 Task: Log work in the project AgileHeart for the issue 'Develop a new tool for automated testing of web application security vulnerabilities and penetration testing' spent time as '6w 5d 5h 51m' and remaining time as '2w 5d 7h 23m' and move to top of backlog. Now add the issue to the epic 'IT Access Management'. Log work in the project AgileHeart for the issue 'Upgrade the server infrastructure of a web application to improve performance and reliability' spent time as '3w 2d 19h 5m' and remaining time as '6w 5d 15h 57m' and move to bottom of backlog. Now add the issue to the epic 'IT Financial Management Process Improvement'
Action: Mouse moved to (190, 53)
Screenshot: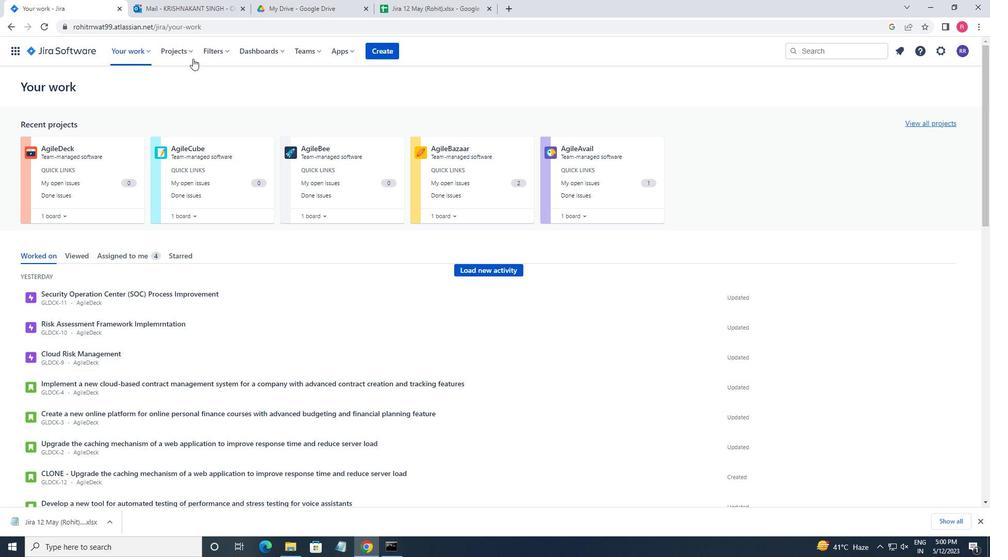 
Action: Mouse pressed left at (190, 53)
Screenshot: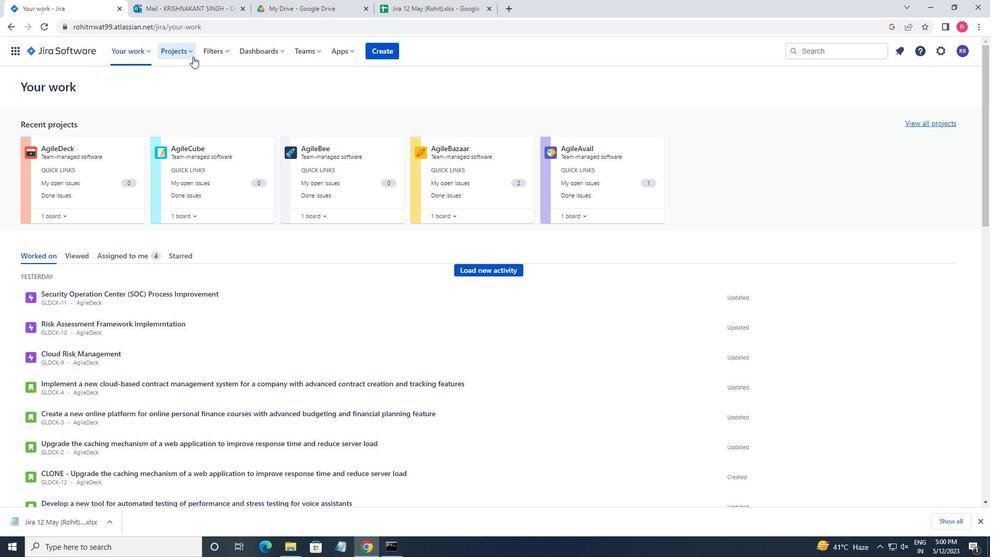 
Action: Mouse moved to (198, 105)
Screenshot: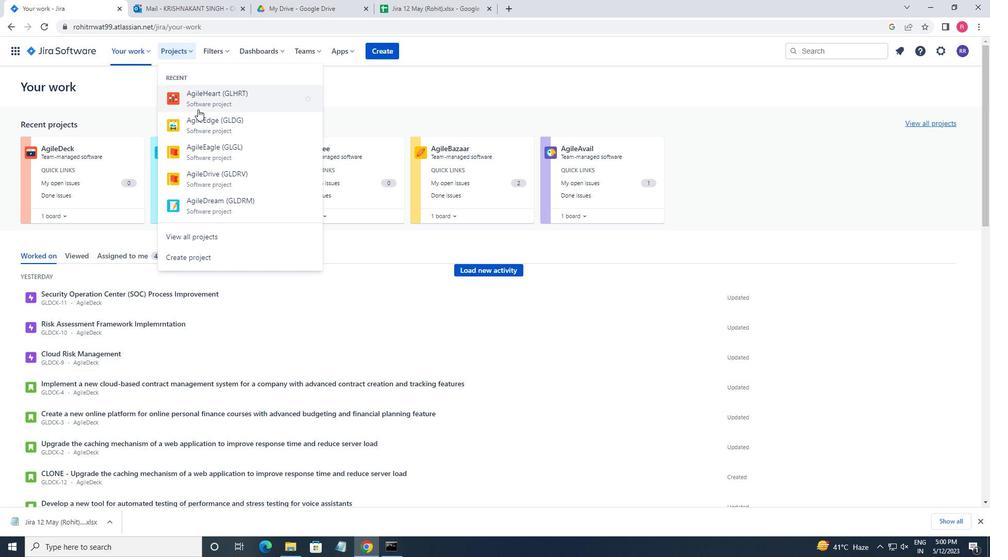 
Action: Mouse pressed left at (198, 105)
Screenshot: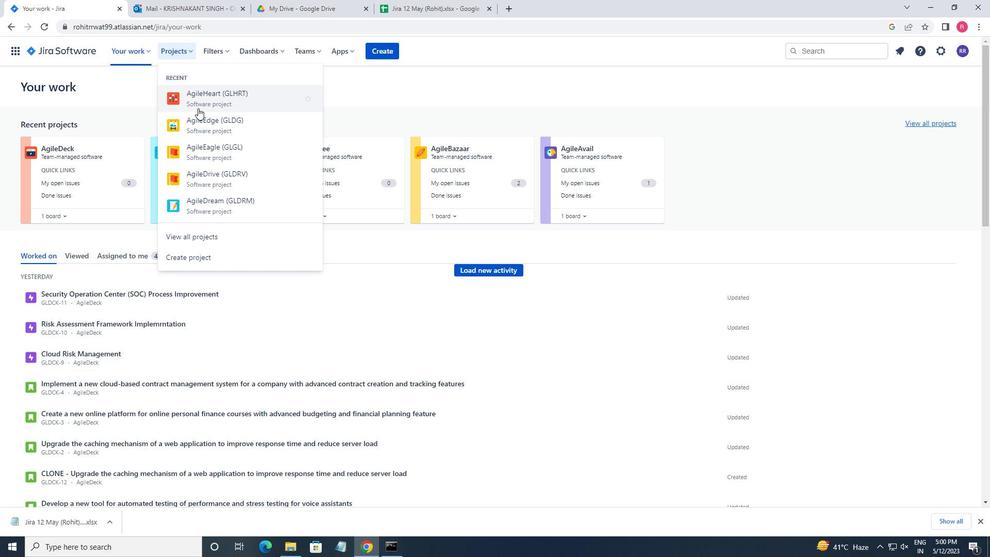 
Action: Mouse moved to (43, 156)
Screenshot: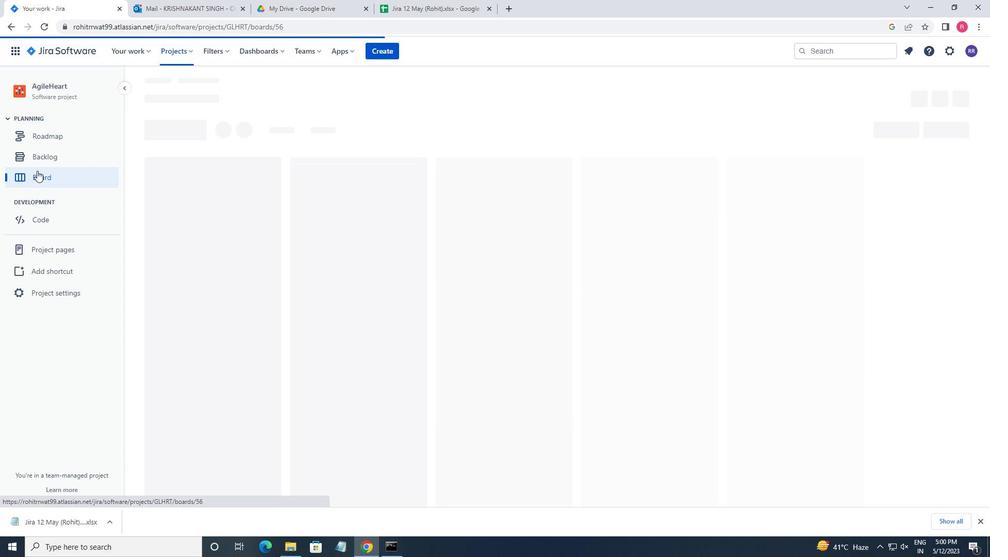 
Action: Mouse pressed left at (43, 156)
Screenshot: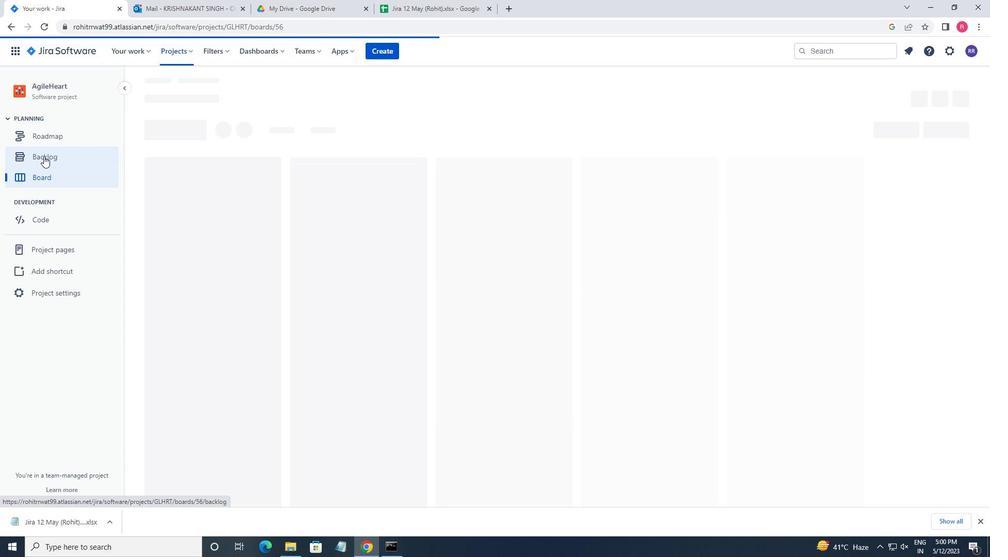 
Action: Mouse moved to (804, 366)
Screenshot: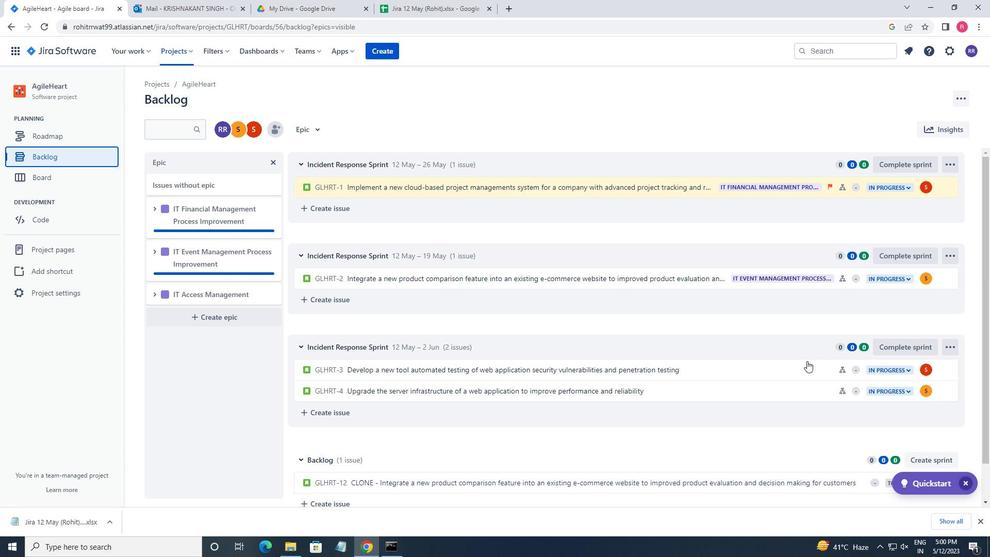 
Action: Mouse pressed left at (804, 366)
Screenshot: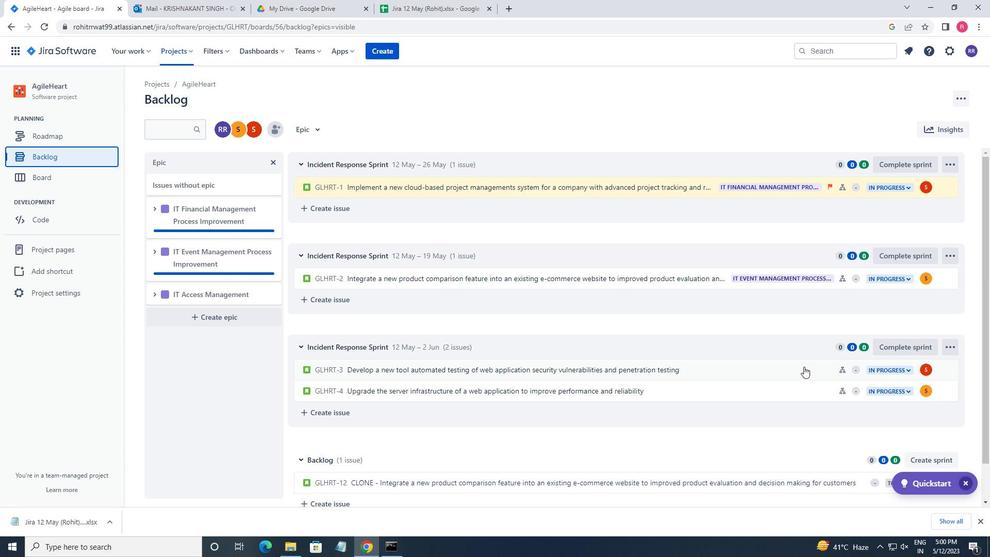 
Action: Mouse moved to (946, 157)
Screenshot: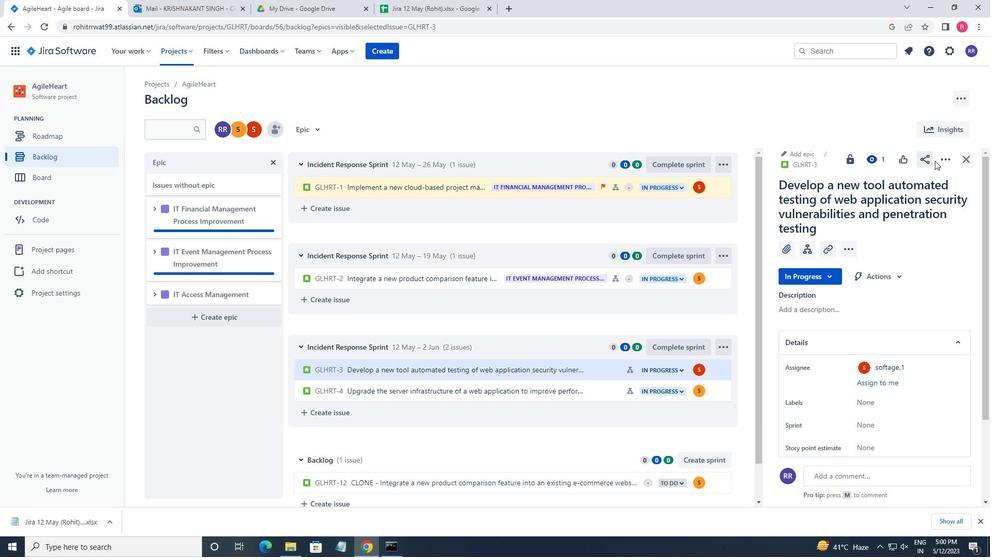 
Action: Mouse pressed left at (946, 157)
Screenshot: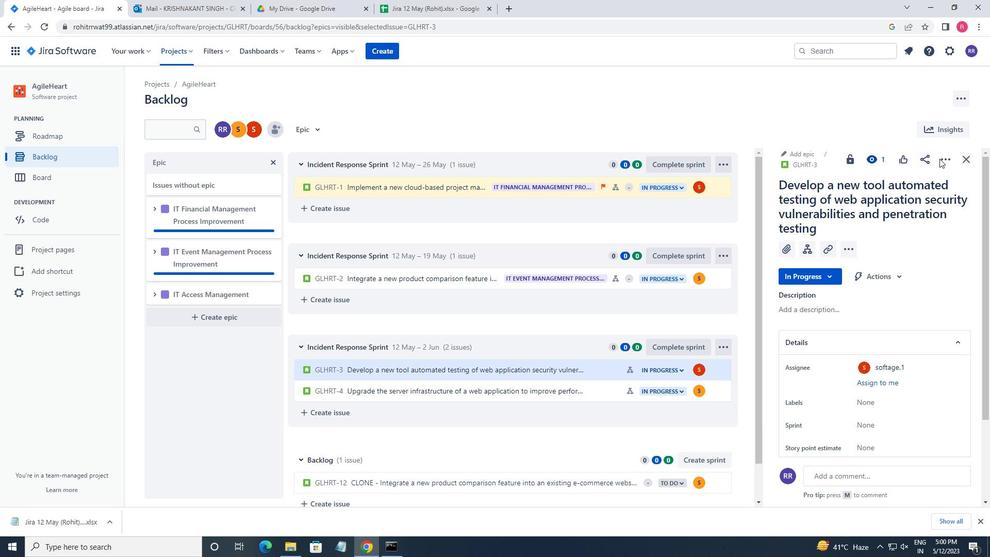 
Action: Mouse moved to (876, 191)
Screenshot: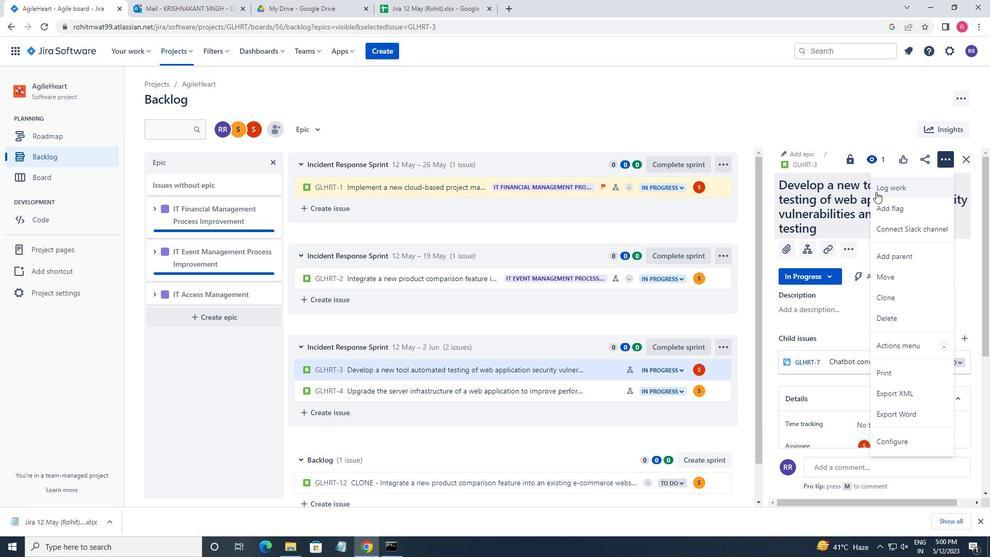 
Action: Mouse pressed left at (876, 191)
Screenshot: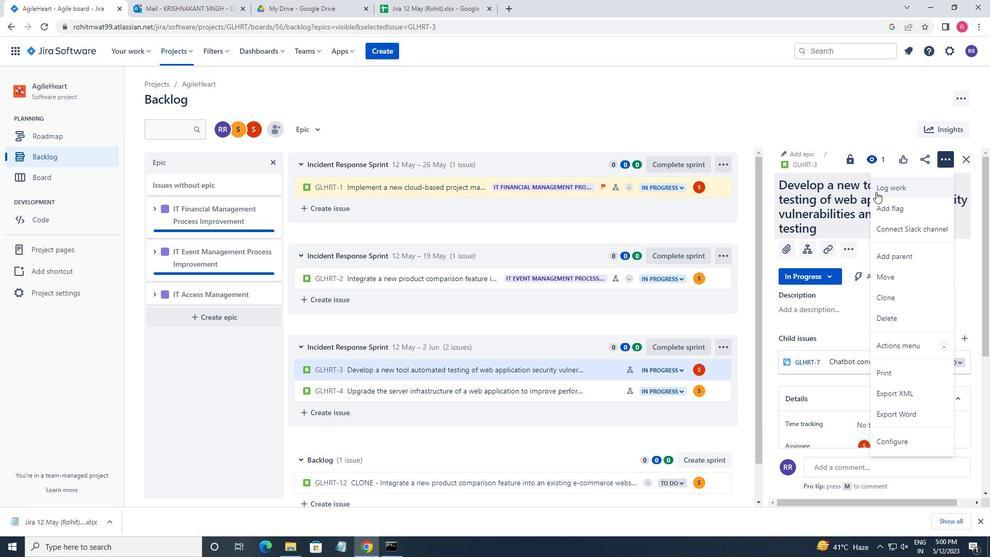 
Action: Key pressed 6w<Key.space>5d<Key.space>5h<Key.space>51m<Key.tab>2w<Key.space>5d<Key.space>7h<Key.space>23m
Screenshot: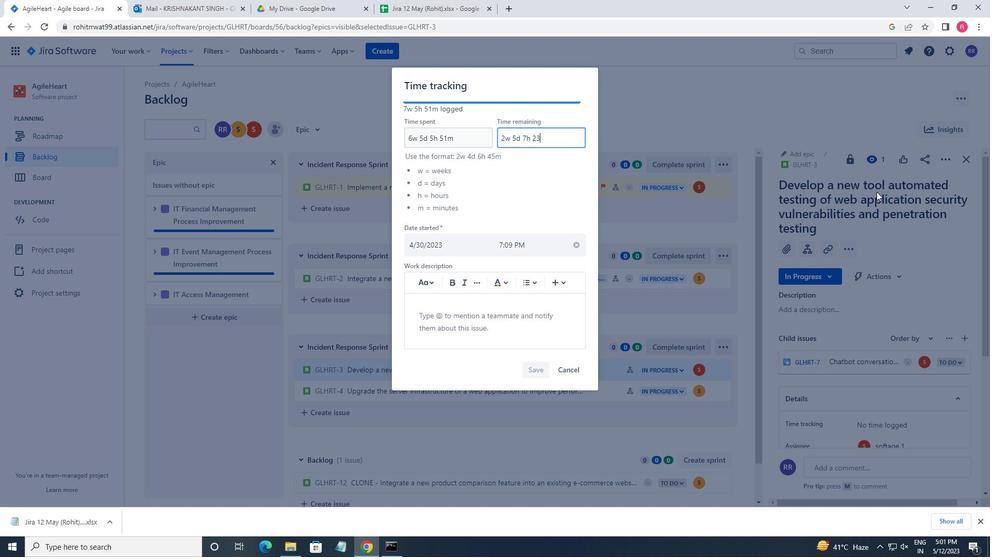 
Action: Mouse moved to (535, 367)
Screenshot: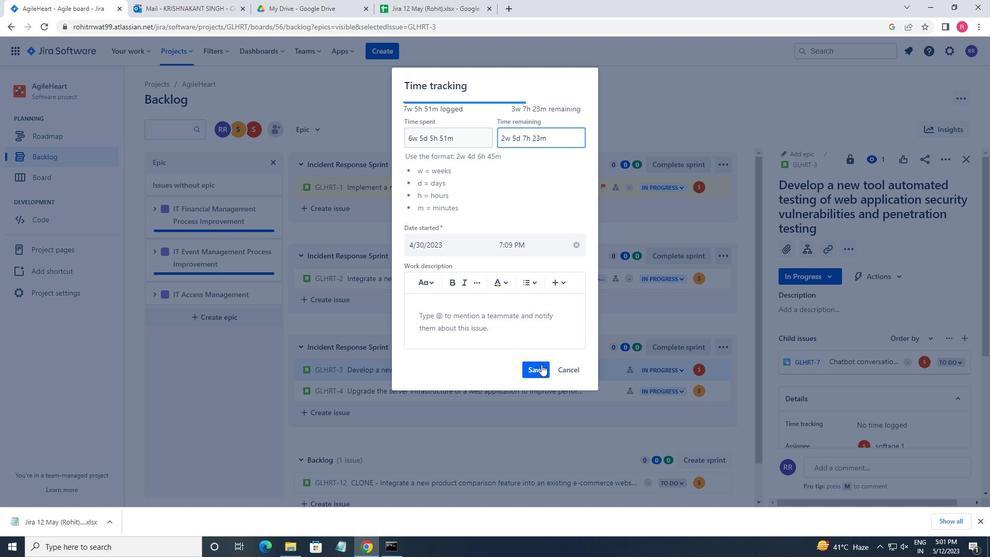 
Action: Mouse pressed left at (535, 367)
Screenshot: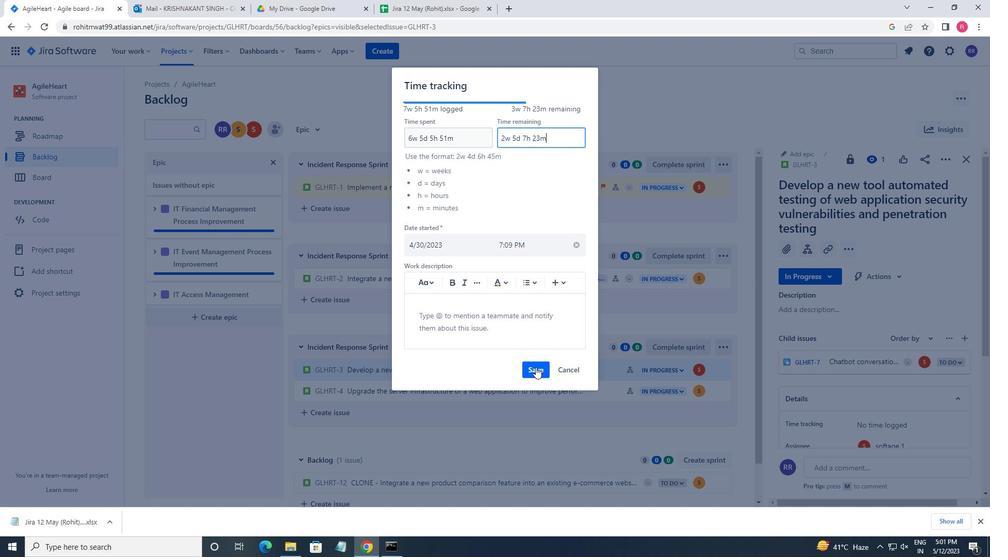 
Action: Mouse moved to (714, 368)
Screenshot: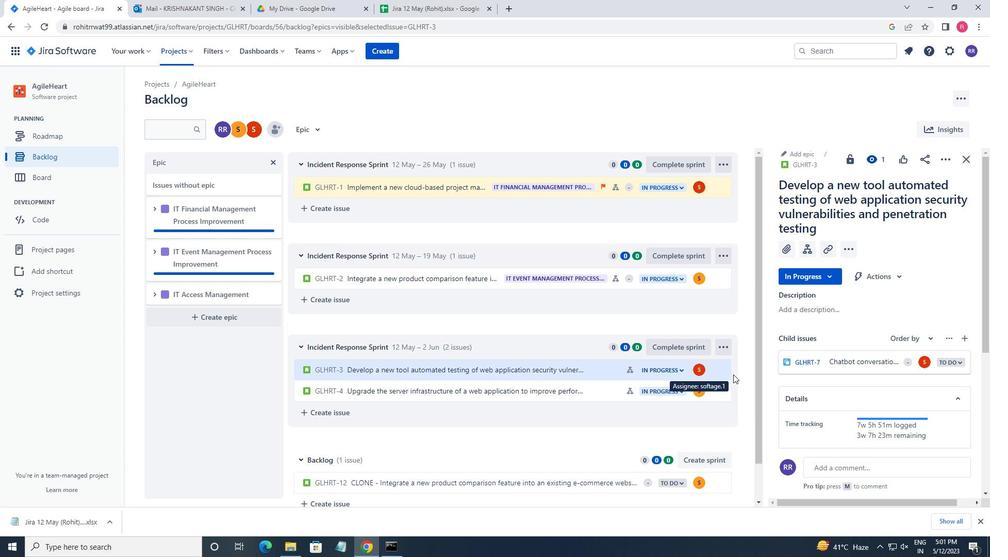 
Action: Mouse pressed left at (714, 368)
Screenshot: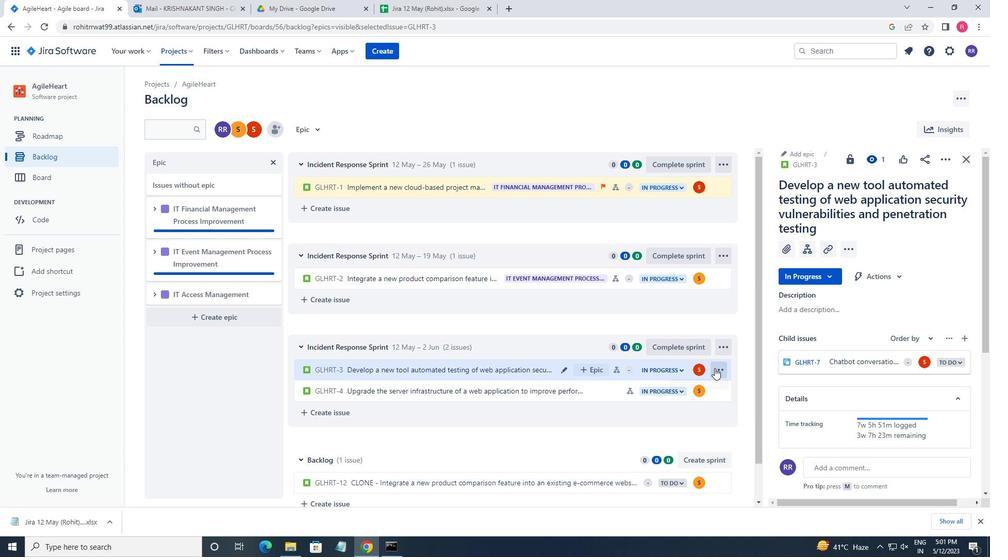 
Action: Mouse moved to (667, 332)
Screenshot: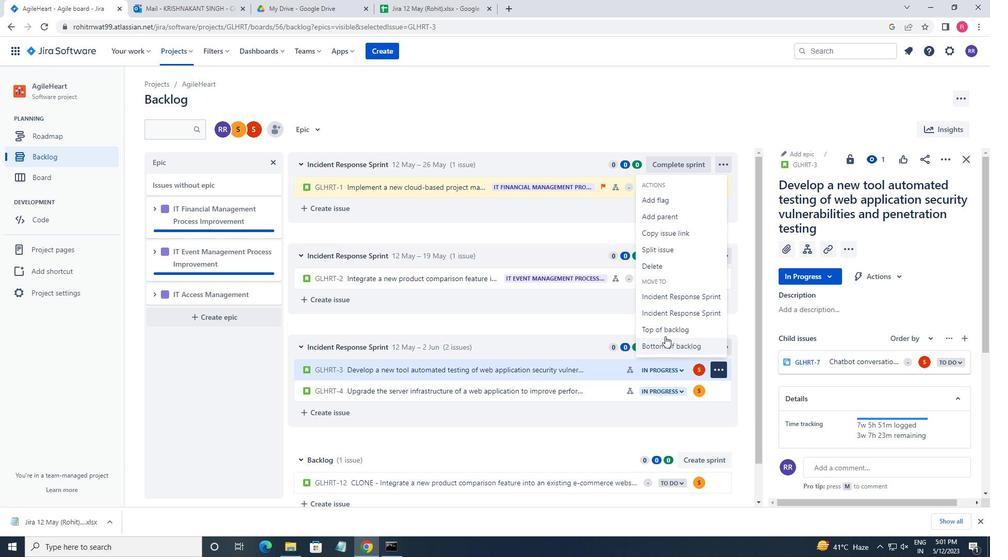 
Action: Mouse pressed left at (667, 332)
Screenshot: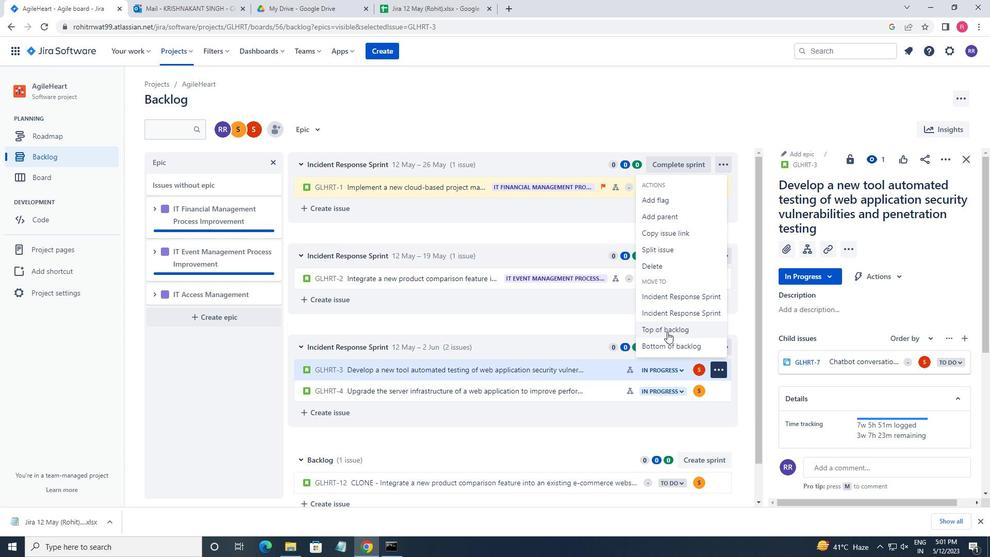 
Action: Mouse moved to (532, 163)
Screenshot: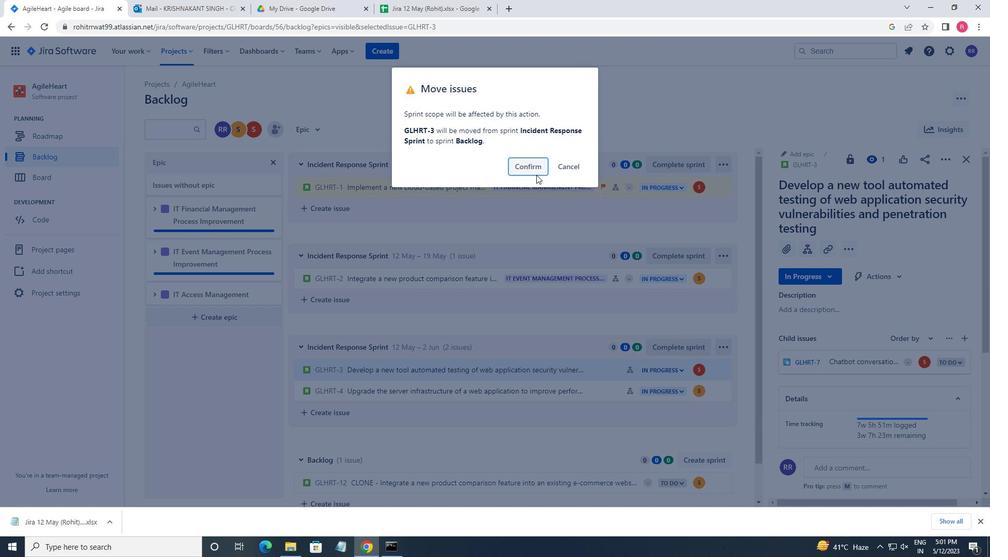 
Action: Mouse pressed left at (532, 163)
Screenshot: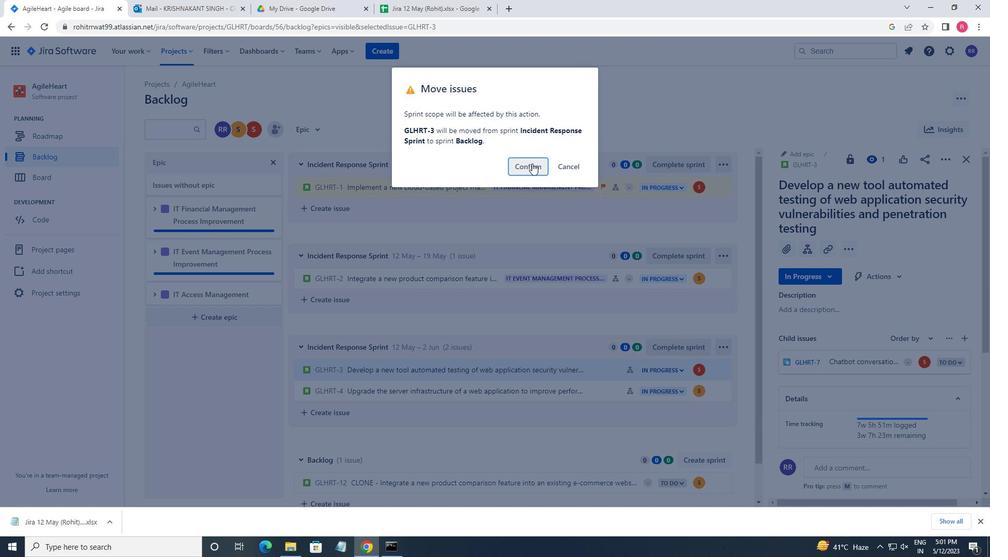 
Action: Mouse moved to (677, 348)
Screenshot: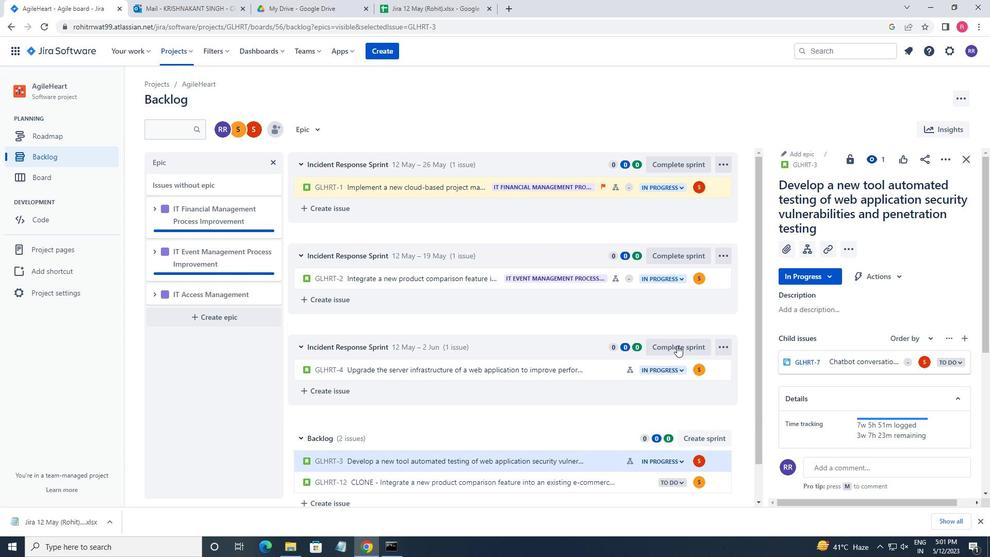 
Action: Mouse scrolled (677, 347) with delta (0, 0)
Screenshot: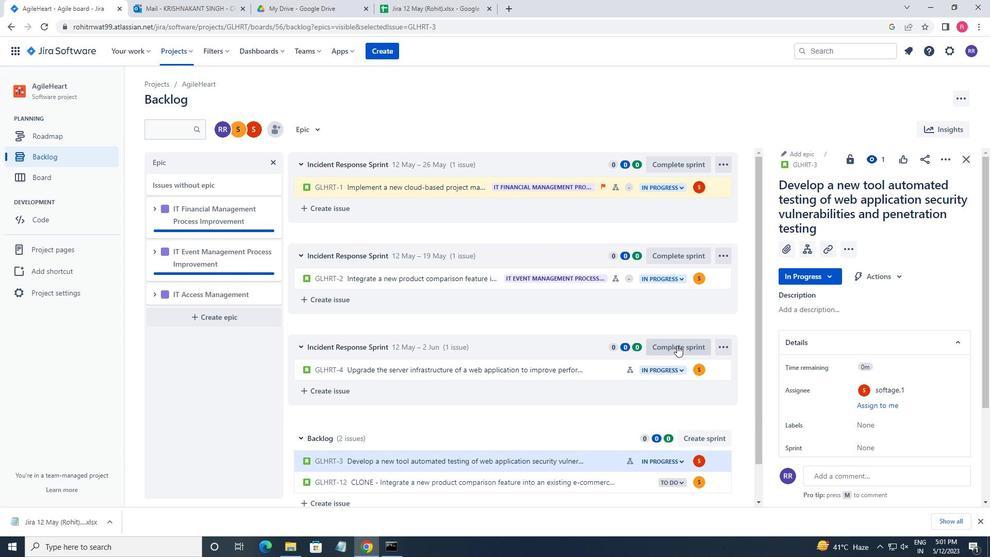 
Action: Mouse scrolled (677, 347) with delta (0, 0)
Screenshot: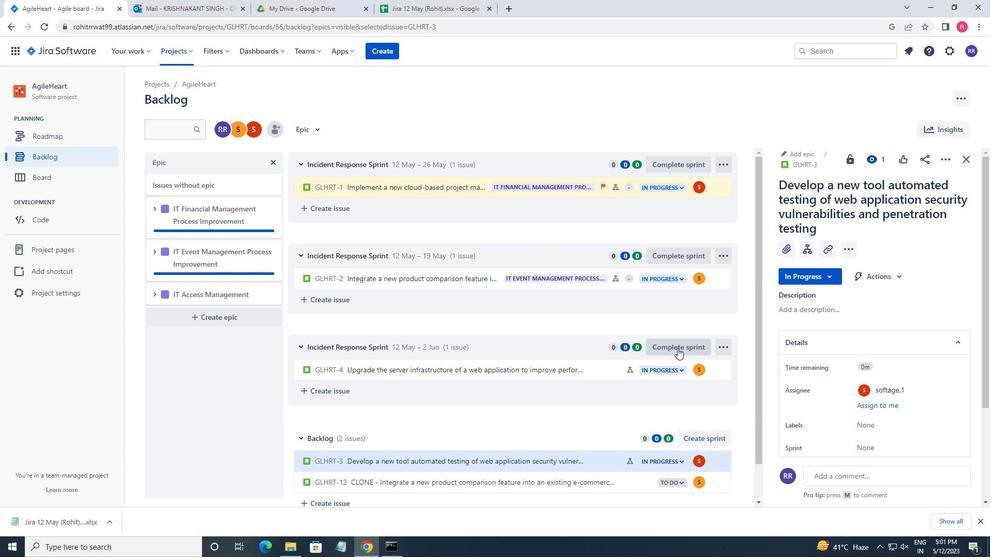 
Action: Mouse moved to (677, 348)
Screenshot: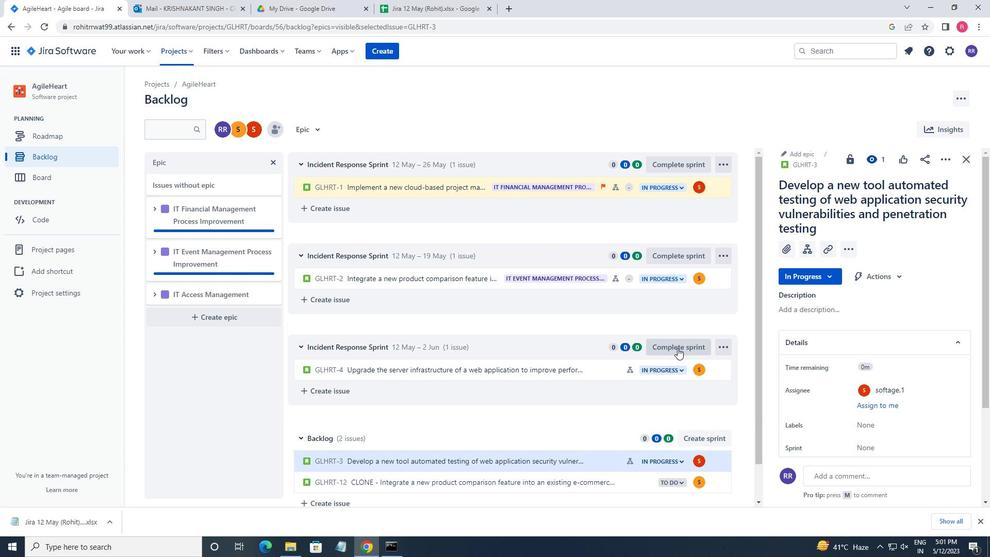 
Action: Mouse scrolled (677, 347) with delta (0, 0)
Screenshot: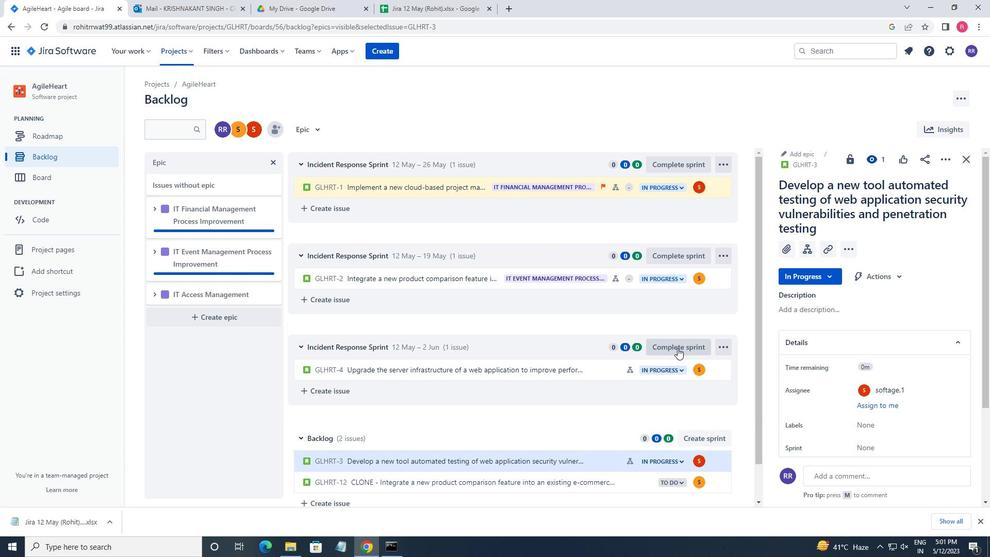 
Action: Mouse moved to (592, 332)
Screenshot: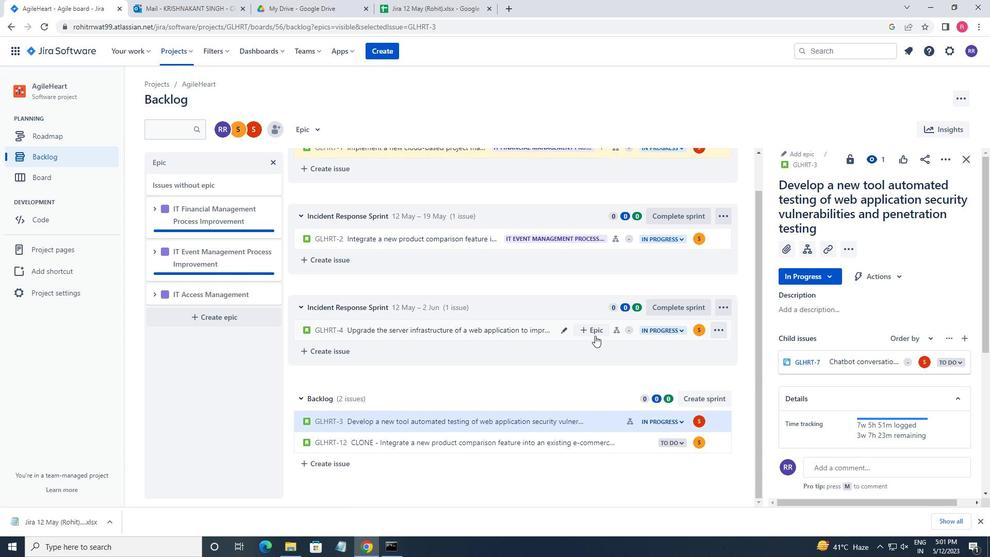 
Action: Mouse pressed left at (592, 332)
Screenshot: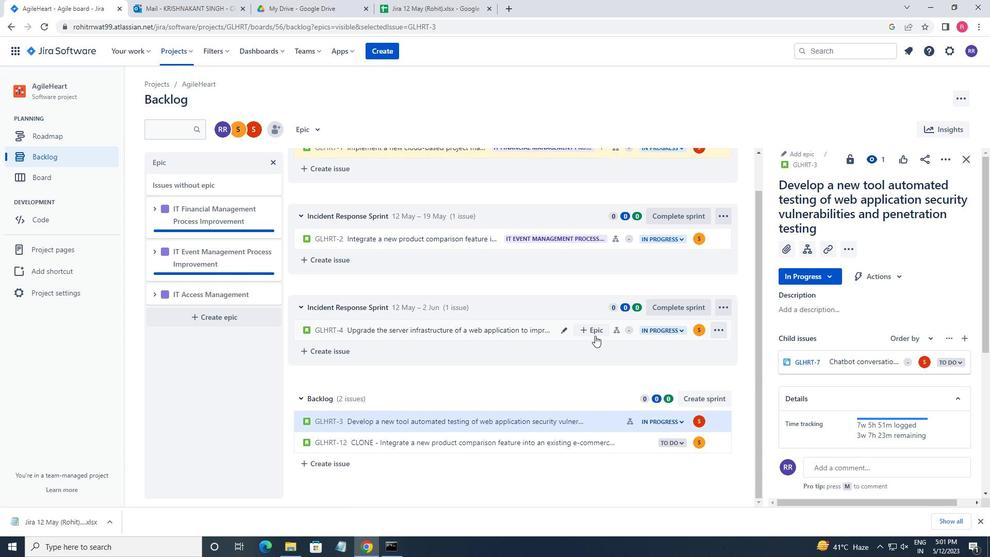 
Action: Mouse moved to (609, 402)
Screenshot: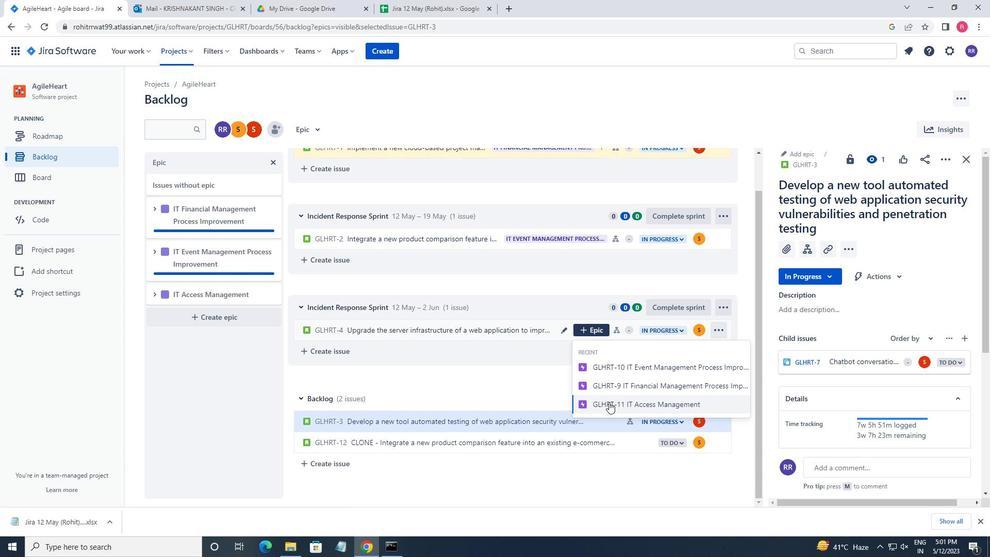 
Action: Mouse pressed left at (609, 402)
Screenshot: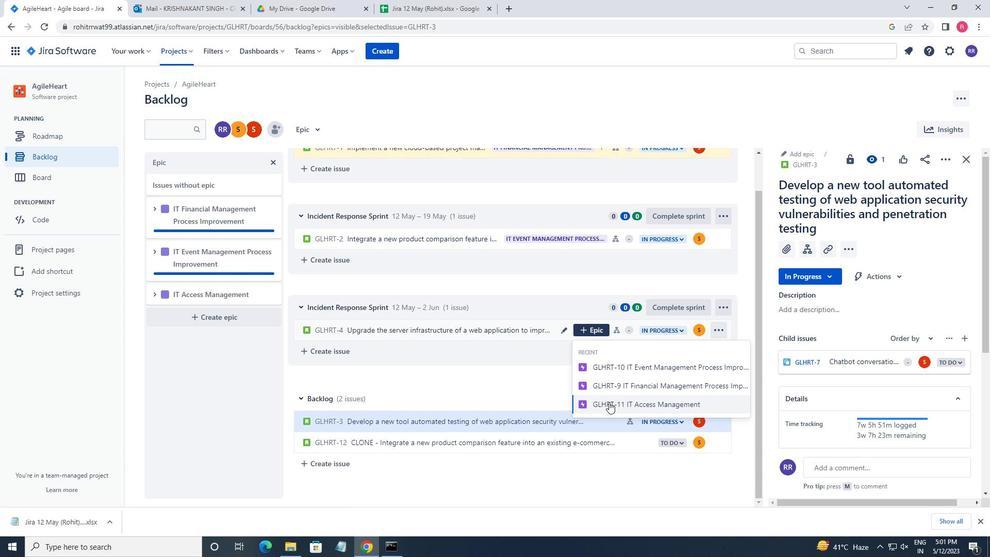 
Action: Mouse moved to (609, 397)
Screenshot: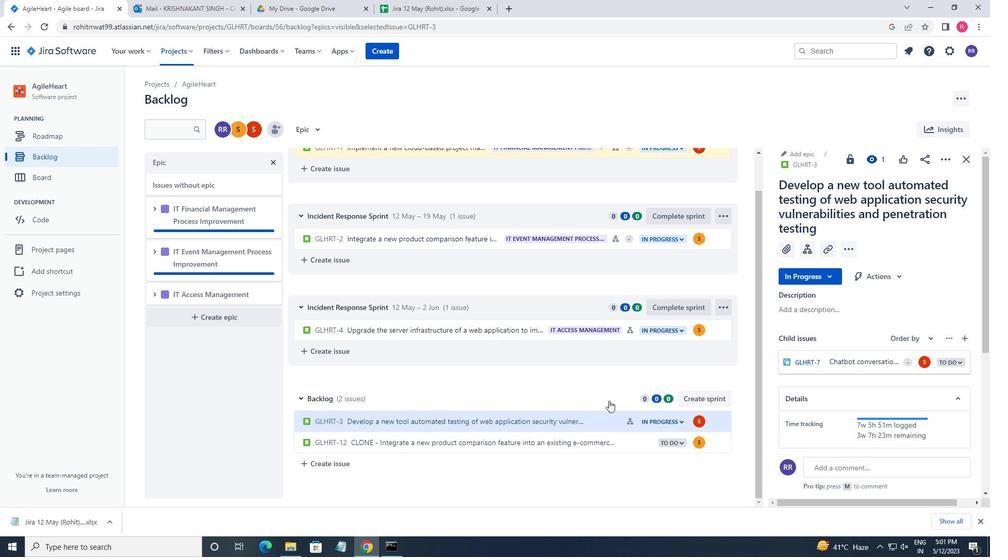 
Action: Mouse scrolled (609, 397) with delta (0, 0)
Screenshot: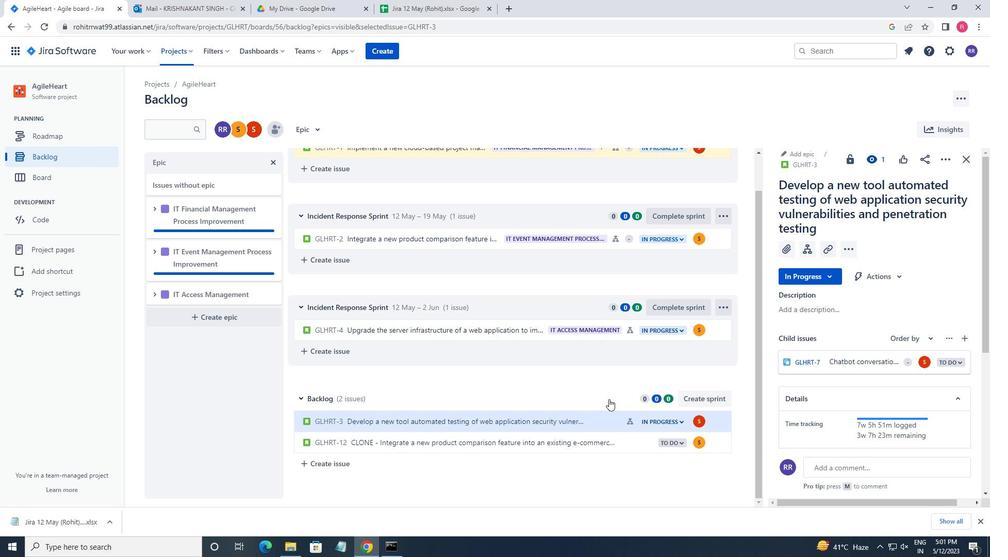 
Action: Mouse scrolled (609, 397) with delta (0, 0)
Screenshot: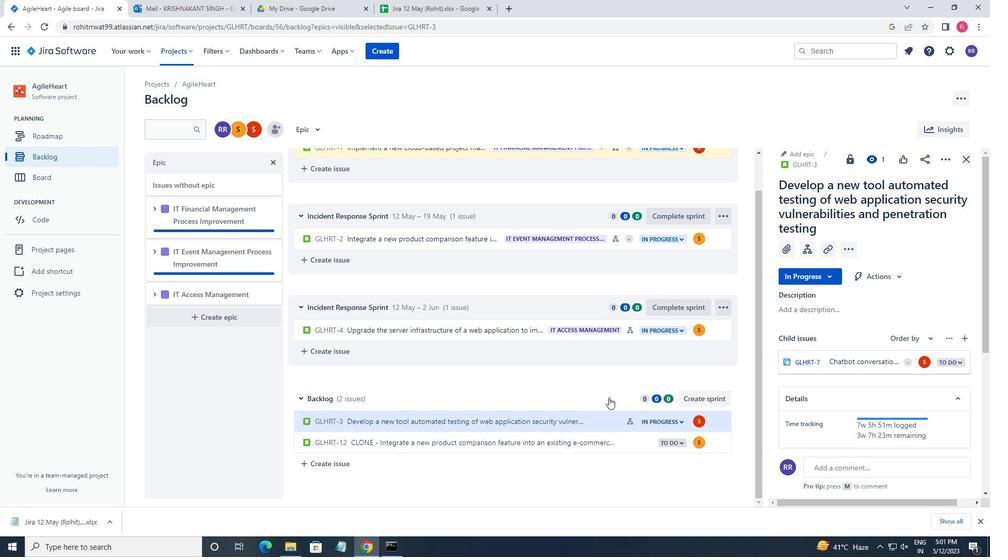 
Action: Mouse scrolled (609, 397) with delta (0, 0)
Screenshot: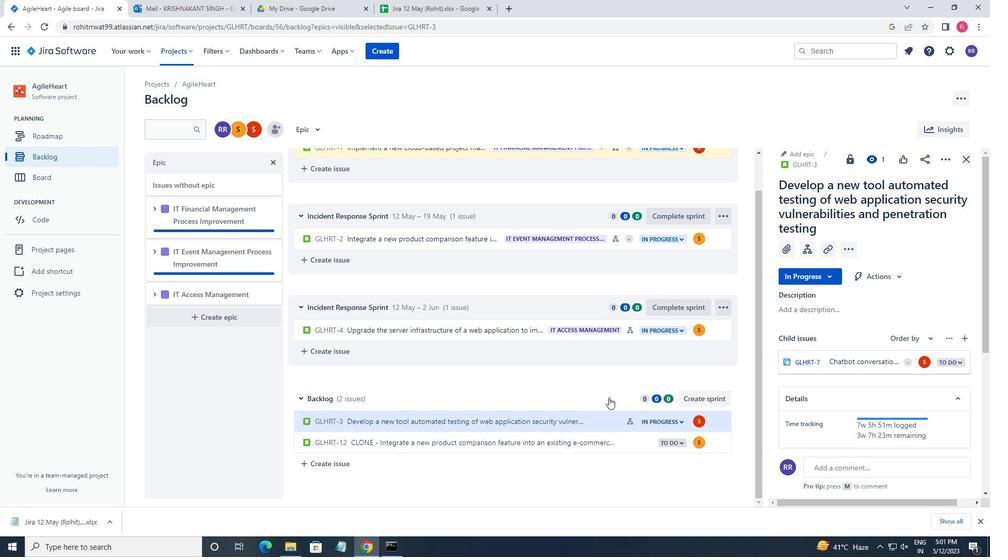 
Action: Mouse scrolled (609, 397) with delta (0, 0)
Screenshot: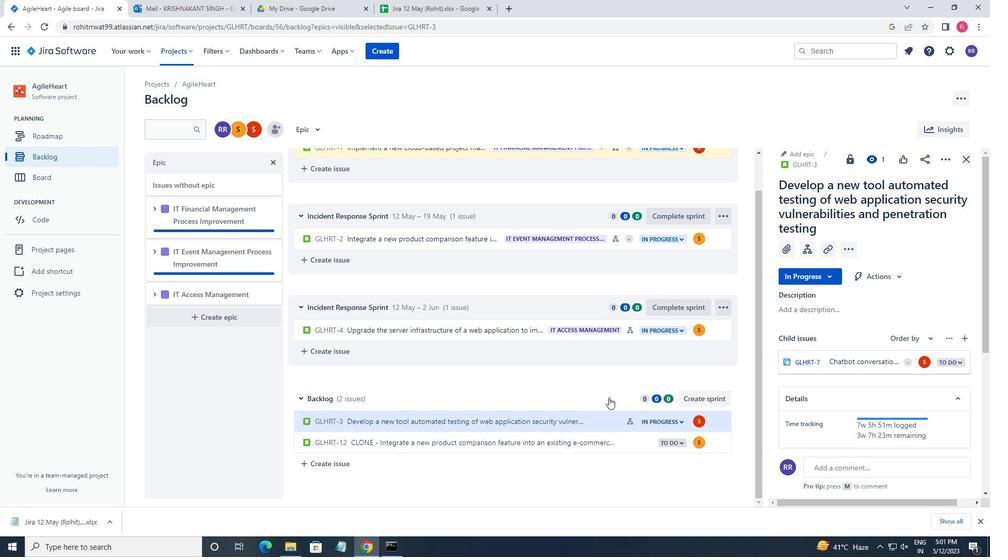
Action: Mouse moved to (596, 421)
Screenshot: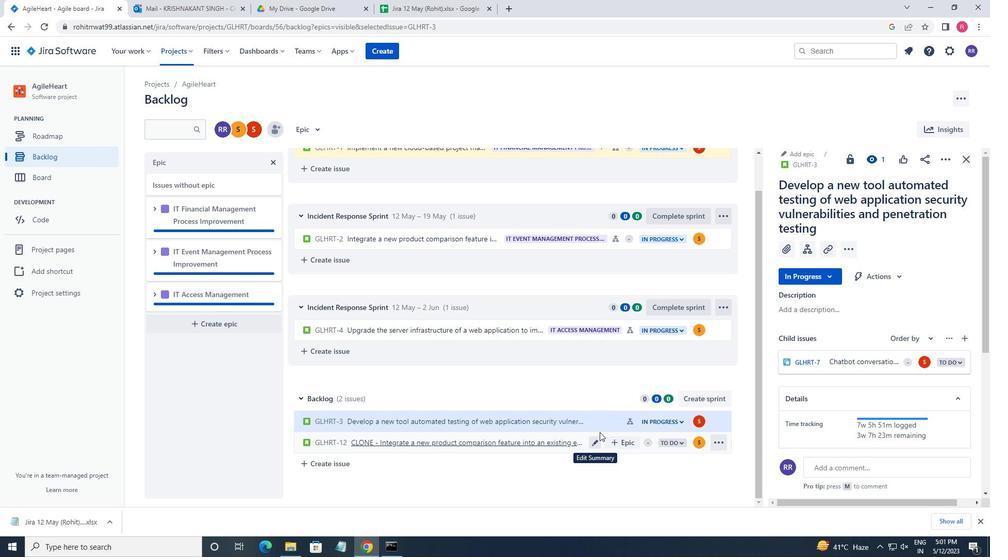 
Action: Mouse pressed left at (596, 421)
Screenshot: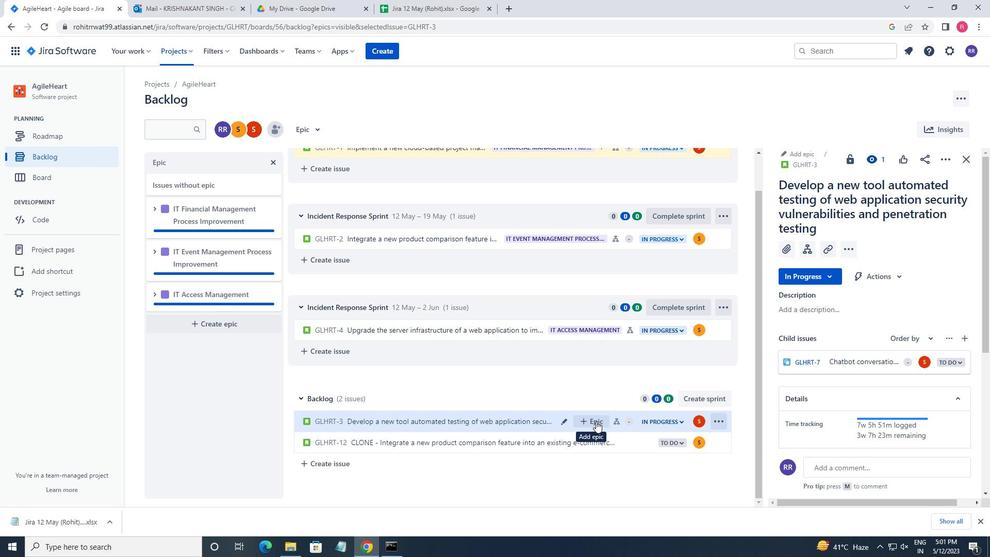 
Action: Mouse moved to (598, 418)
Screenshot: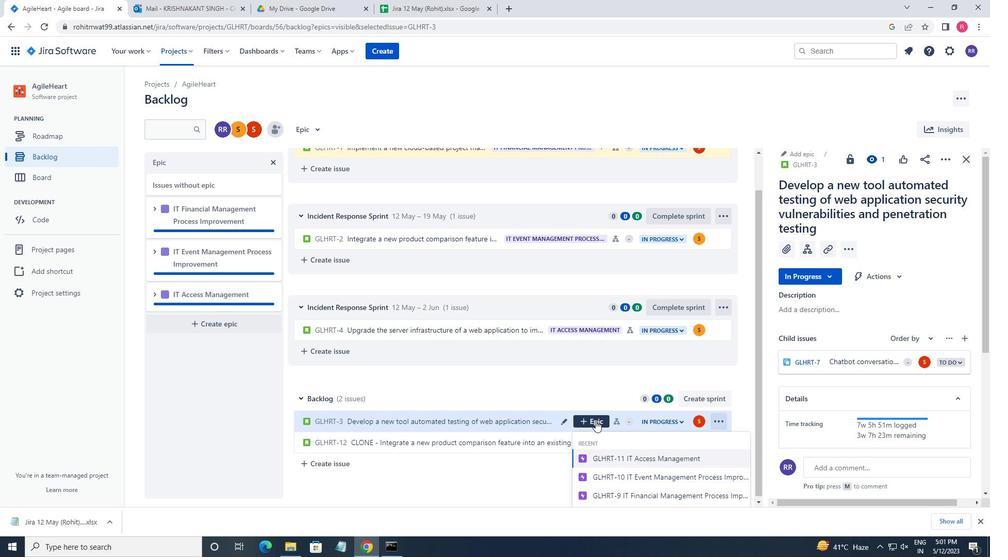 
Action: Mouse scrolled (598, 417) with delta (0, 0)
Screenshot: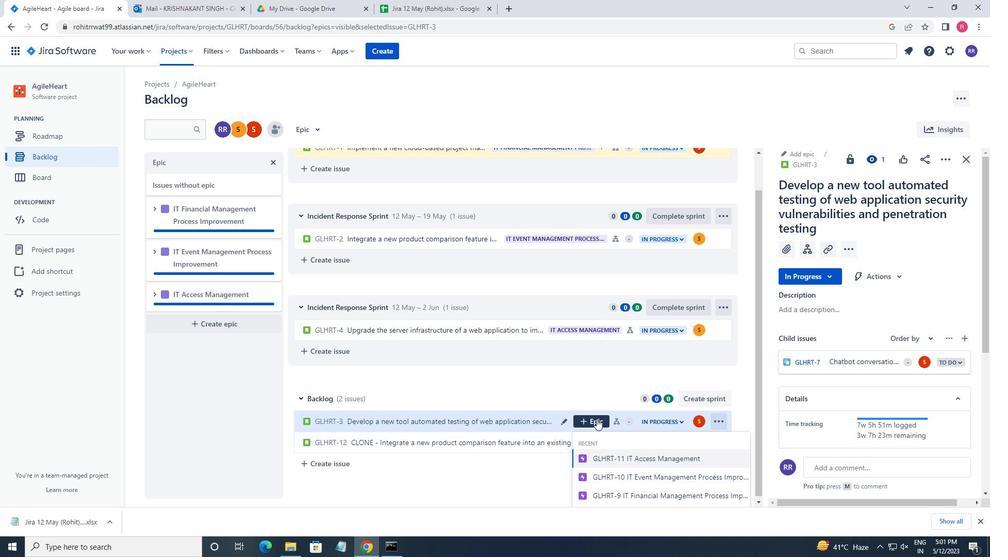 
Action: Mouse scrolled (598, 417) with delta (0, 0)
Screenshot: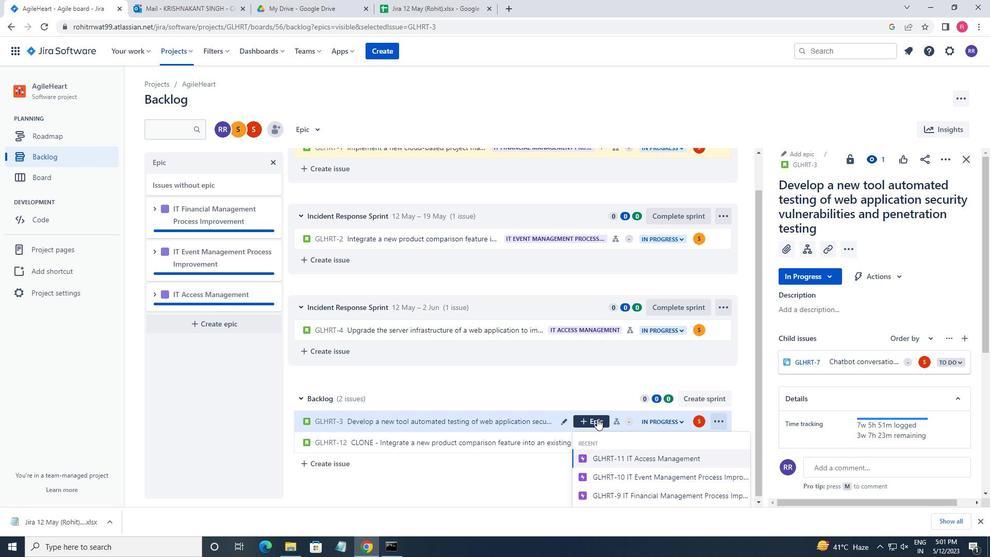 
Action: Mouse moved to (640, 461)
Screenshot: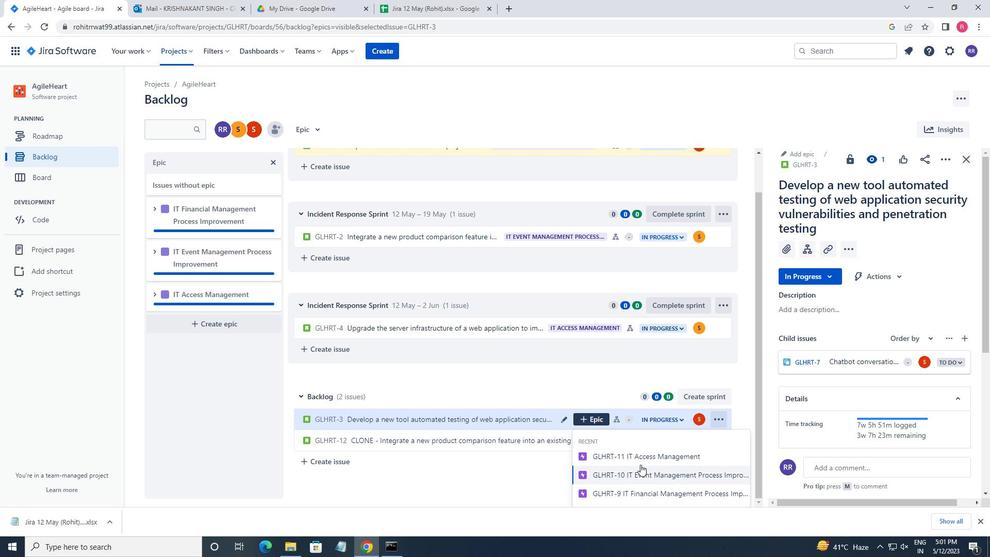 
Action: Mouse pressed left at (640, 461)
Screenshot: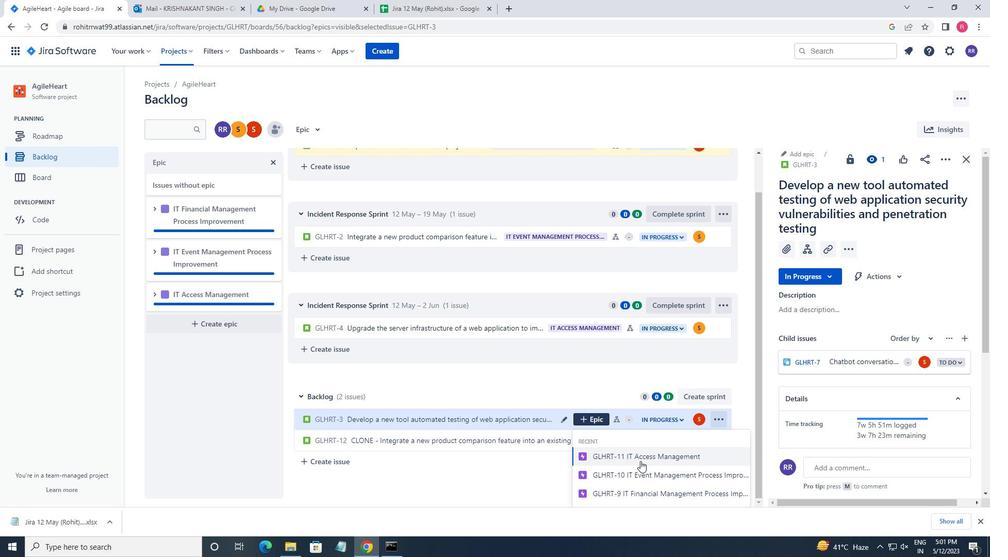 
Action: Mouse scrolled (640, 460) with delta (0, 0)
Screenshot: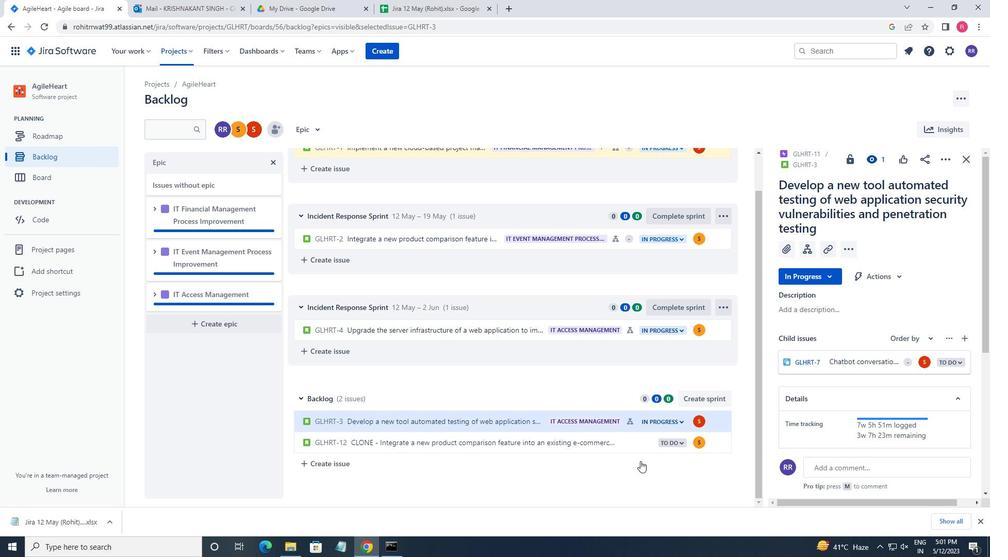 
Action: Mouse scrolled (640, 460) with delta (0, 0)
Screenshot: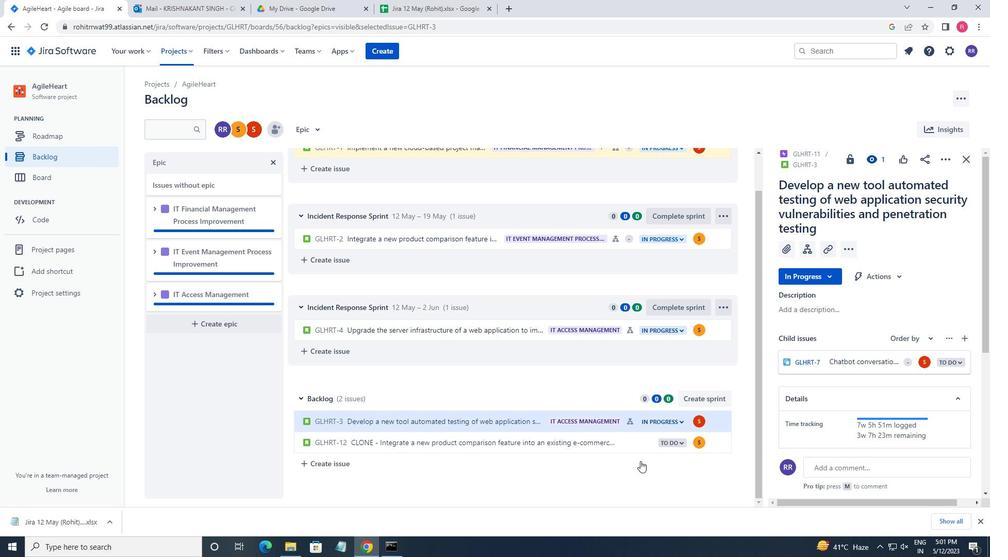 
Action: Mouse moved to (492, 381)
Screenshot: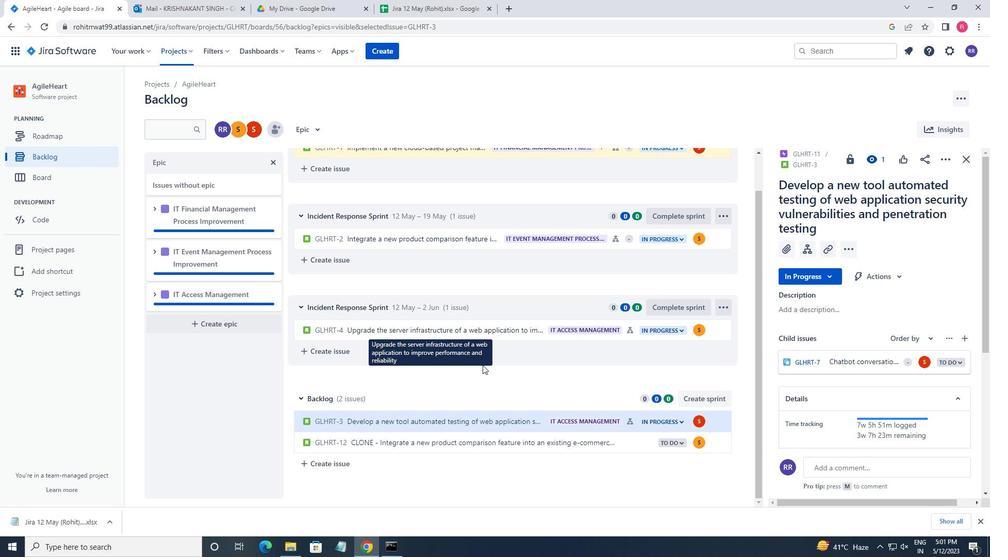 
Action: Mouse scrolled (492, 381) with delta (0, 0)
Screenshot: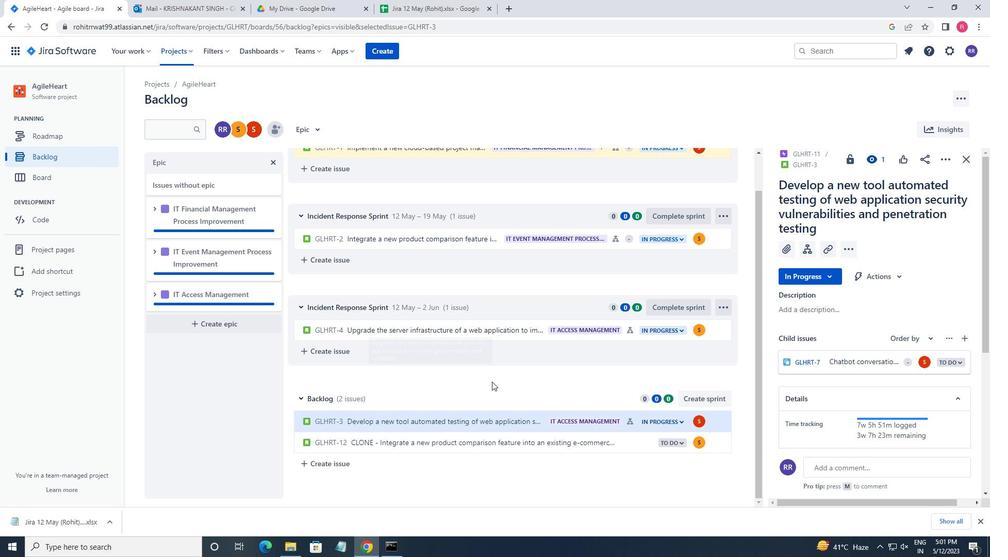 
Action: Mouse scrolled (492, 381) with delta (0, 0)
Screenshot: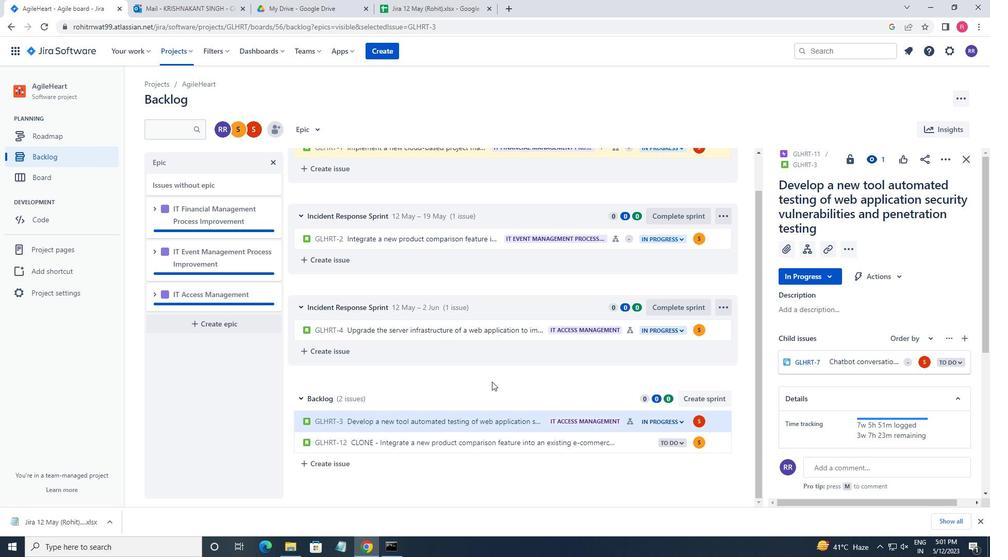 
Action: Mouse scrolled (492, 382) with delta (0, 0)
Screenshot: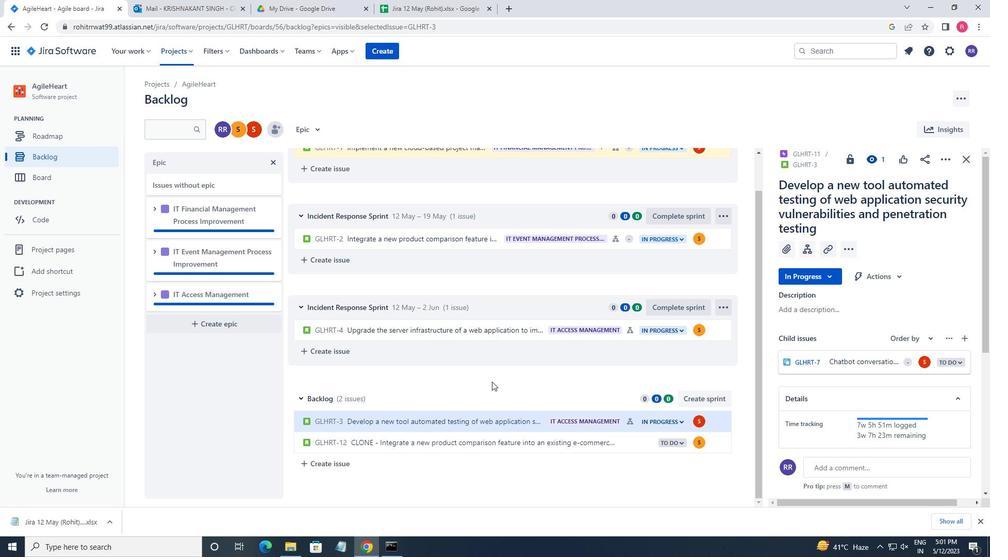 
Action: Mouse scrolled (492, 382) with delta (0, 0)
Screenshot: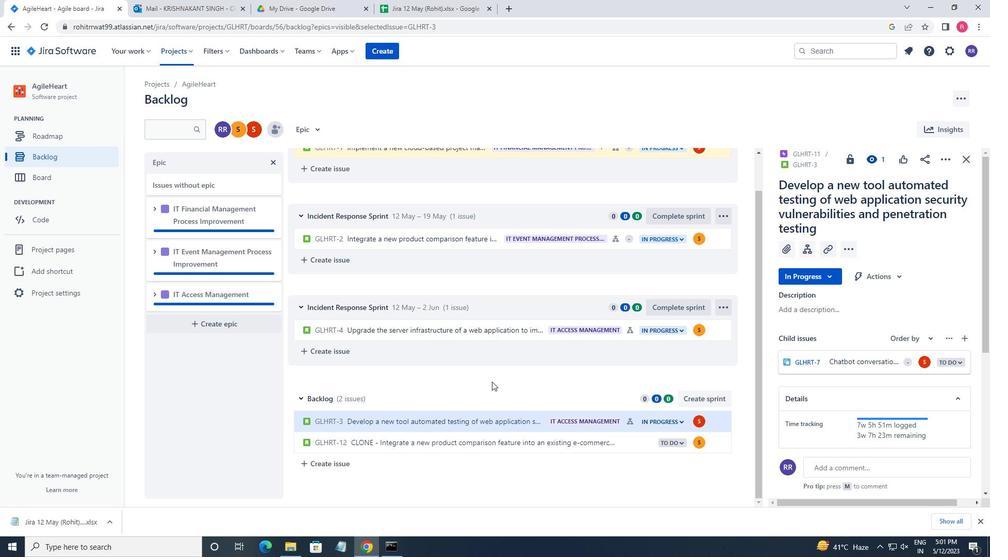 
Action: Mouse scrolled (492, 382) with delta (0, 0)
Screenshot: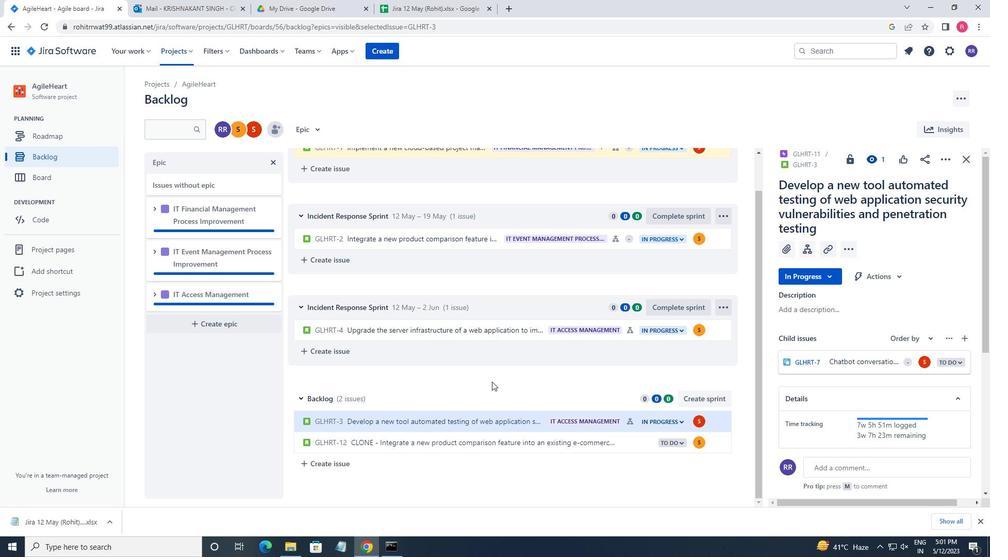 
Action: Mouse scrolled (492, 381) with delta (0, 0)
Screenshot: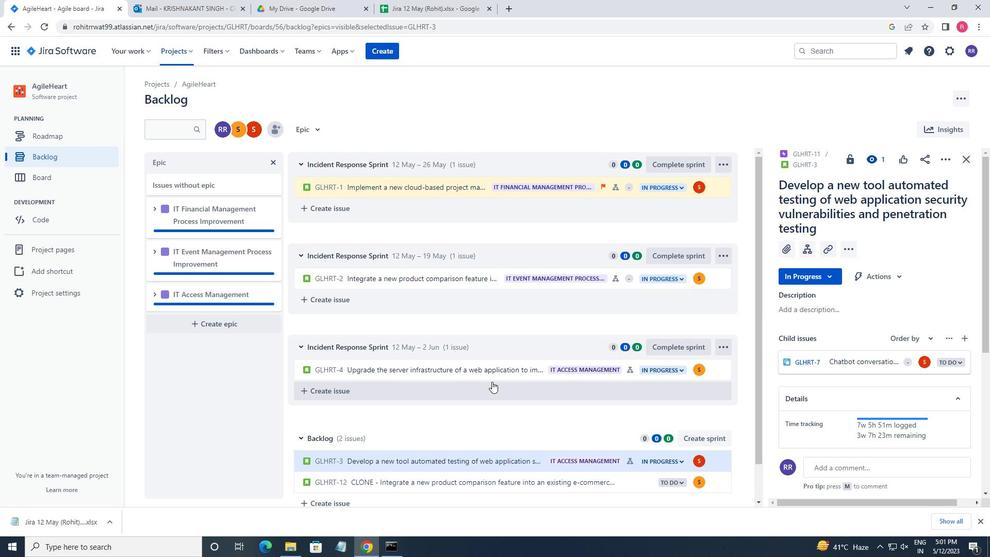 
Action: Mouse scrolled (492, 381) with delta (0, 0)
Screenshot: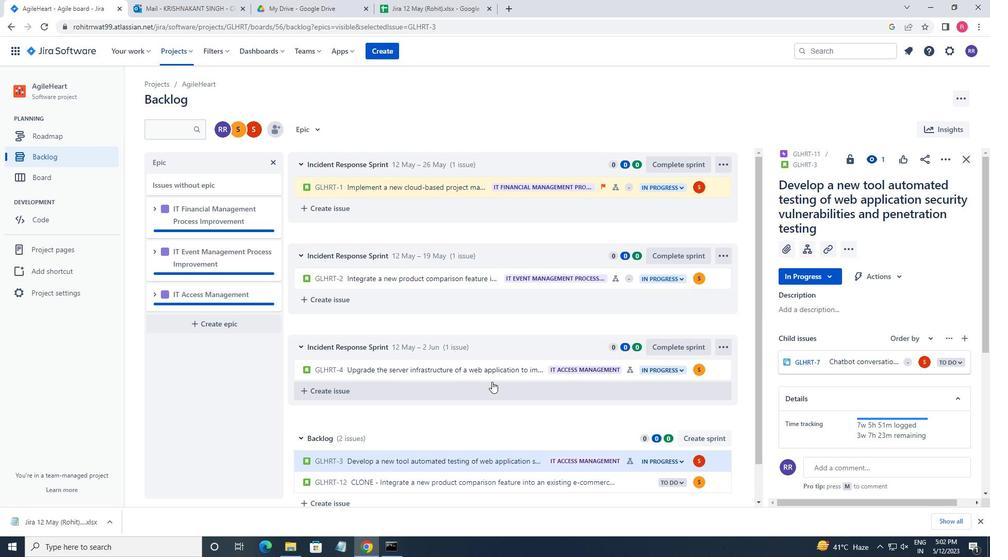 
Action: Mouse scrolled (492, 381) with delta (0, 0)
Screenshot: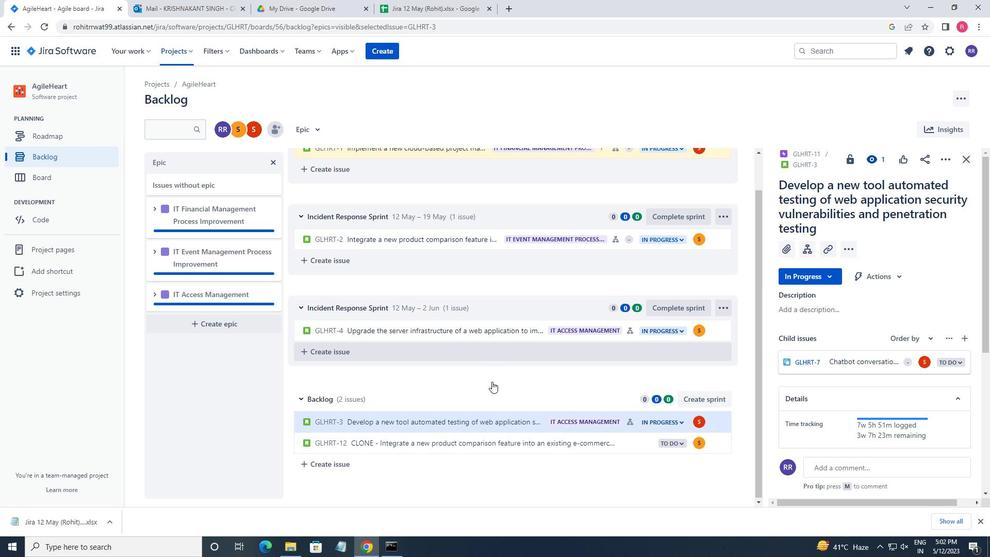 
Action: Mouse moved to (550, 356)
Screenshot: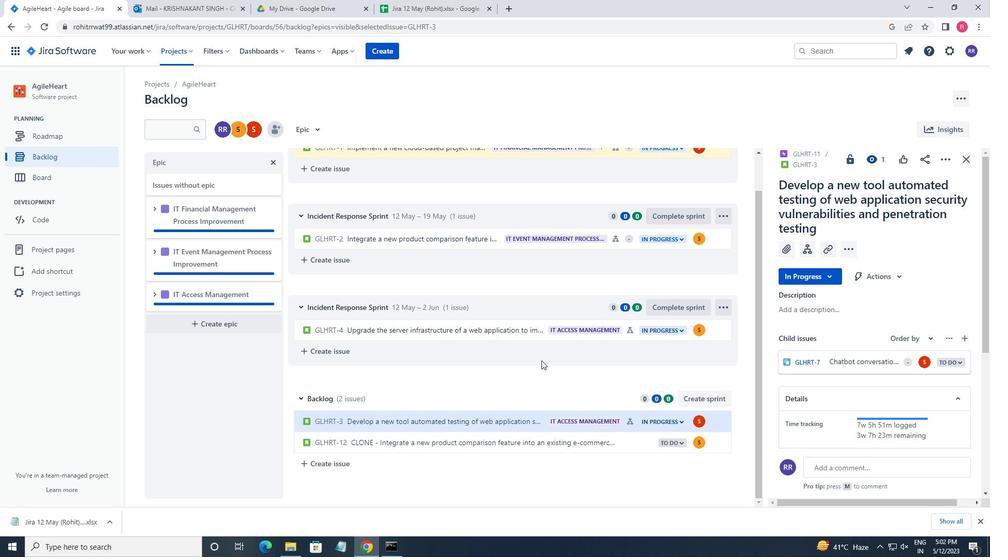 
Action: Mouse scrolled (550, 356) with delta (0, 0)
Screenshot: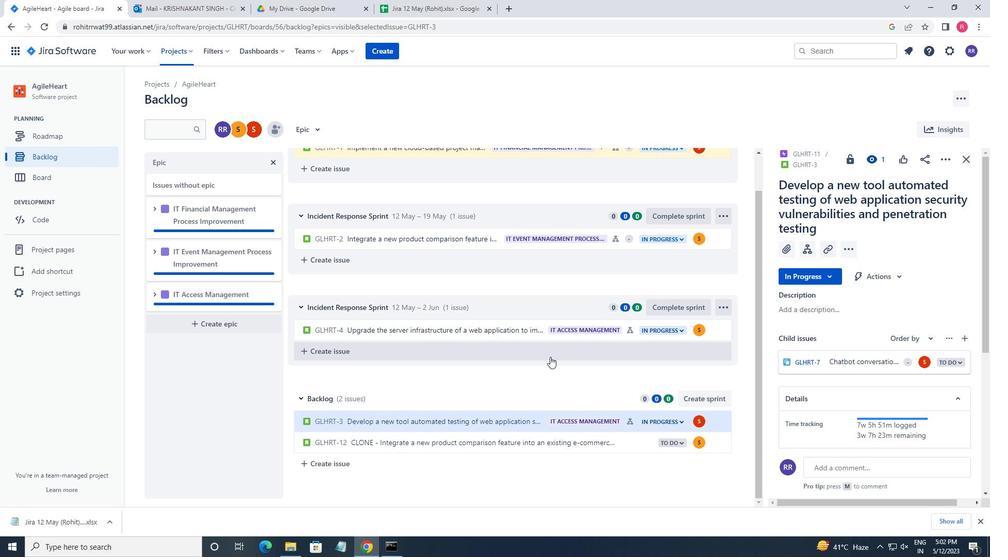 
Action: Mouse scrolled (550, 356) with delta (0, 0)
Screenshot: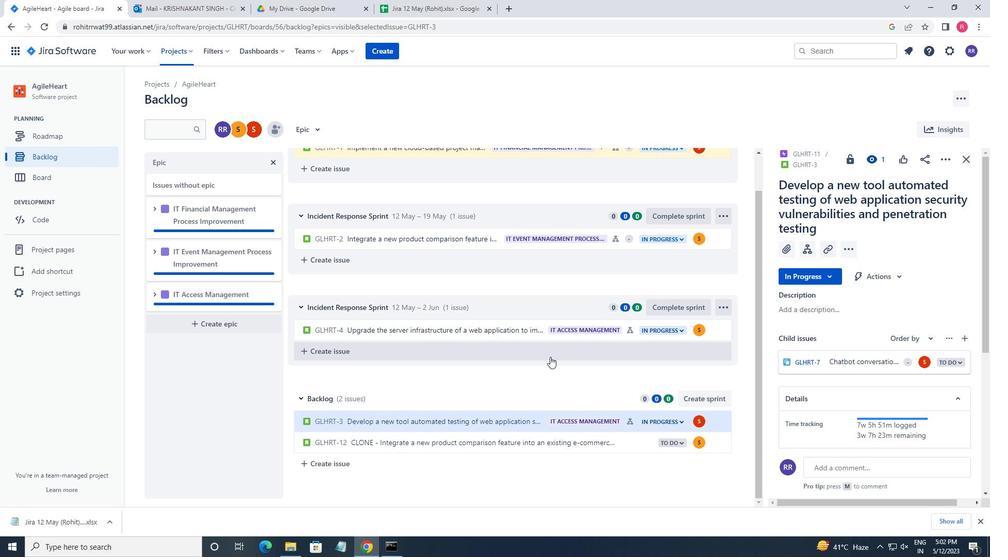 
Action: Mouse scrolled (550, 356) with delta (0, 0)
Screenshot: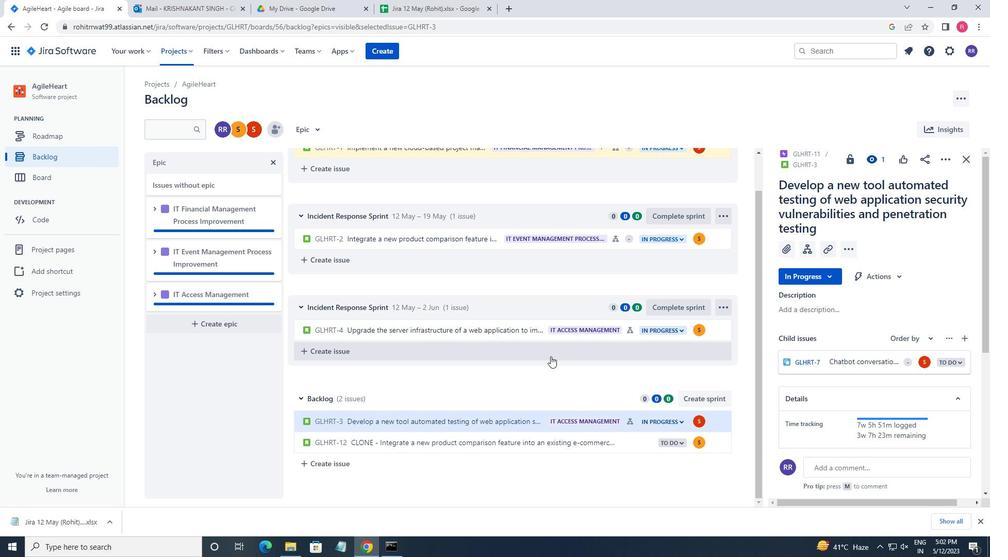 
Action: Mouse scrolled (550, 356) with delta (0, 0)
Screenshot: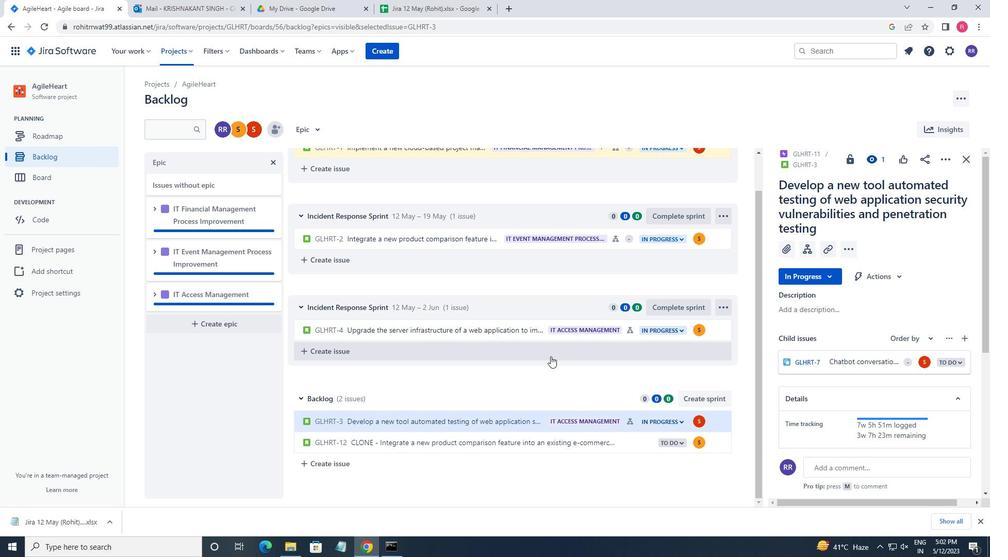 
Action: Mouse moved to (545, 350)
Screenshot: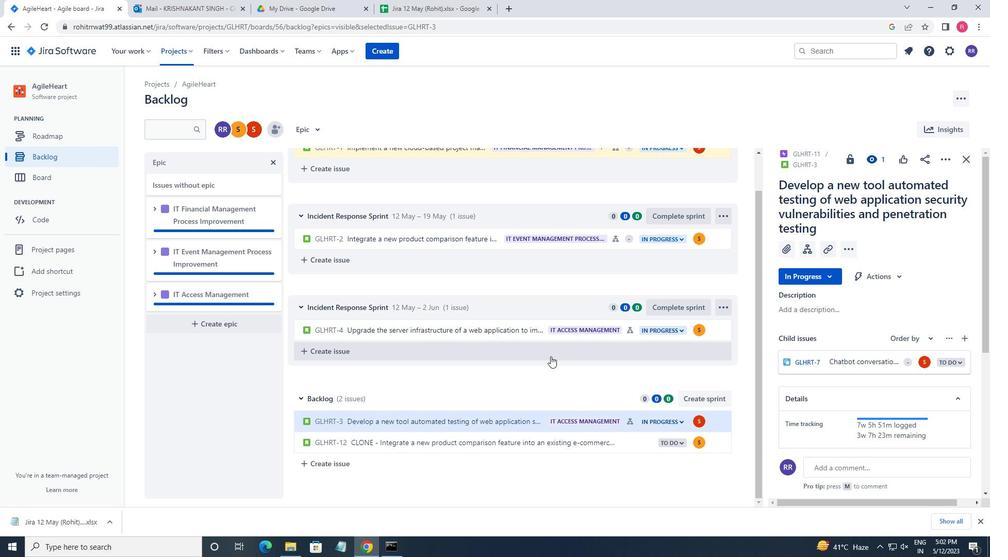 
Action: Mouse scrolled (545, 351) with delta (0, 0)
Screenshot: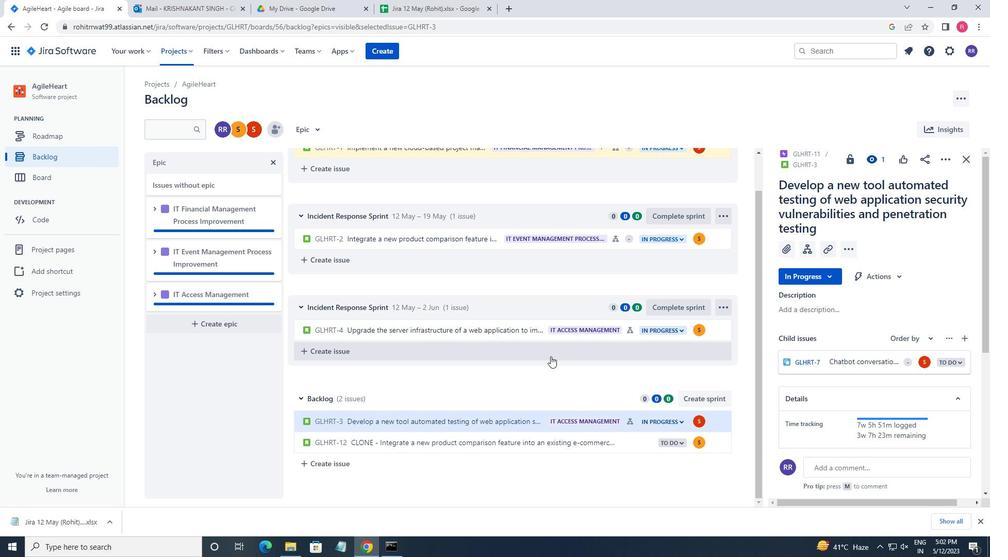 
Action: Mouse moved to (440, 378)
Screenshot: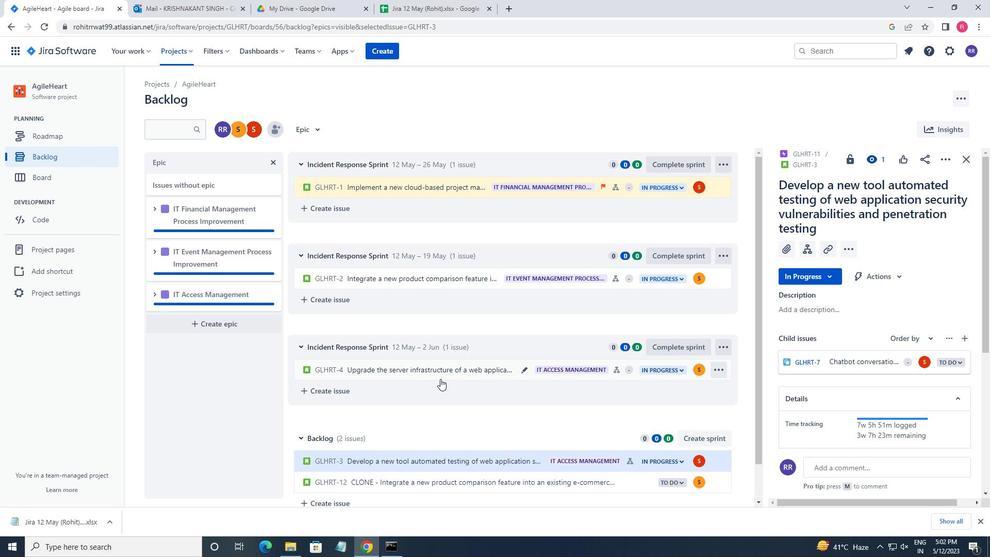 
Action: Mouse pressed left at (440, 378)
Screenshot: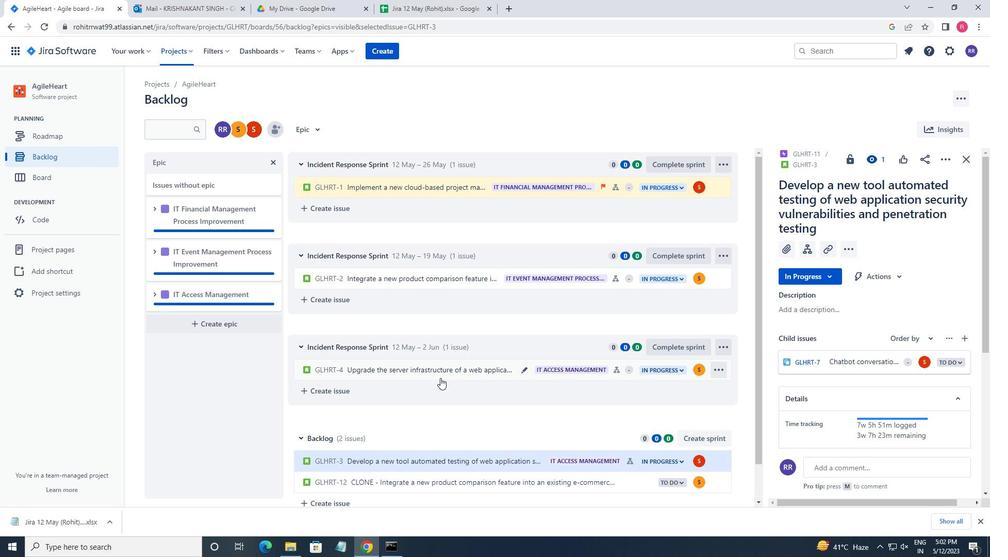 
Action: Mouse moved to (879, 249)
Screenshot: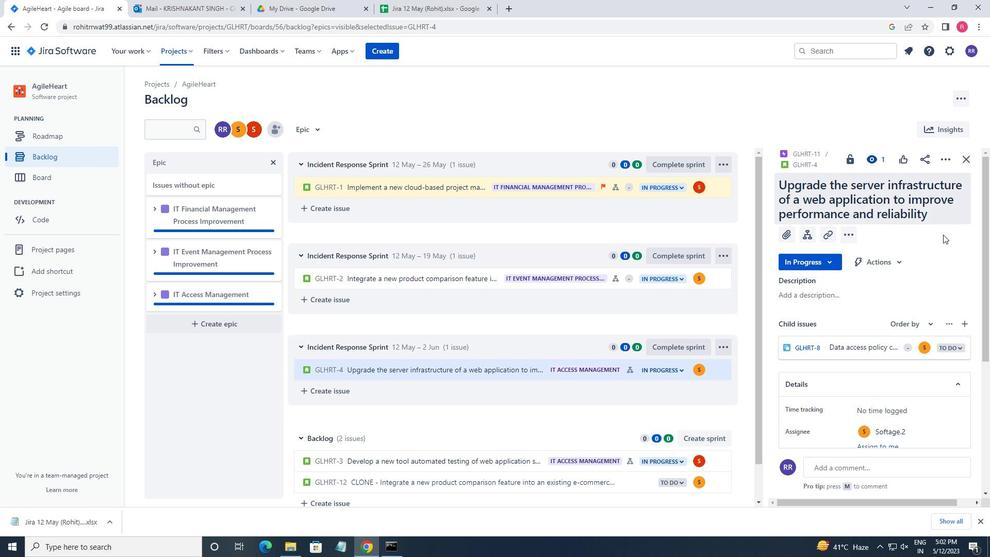 
Action: Mouse scrolled (879, 249) with delta (0, 0)
Screenshot: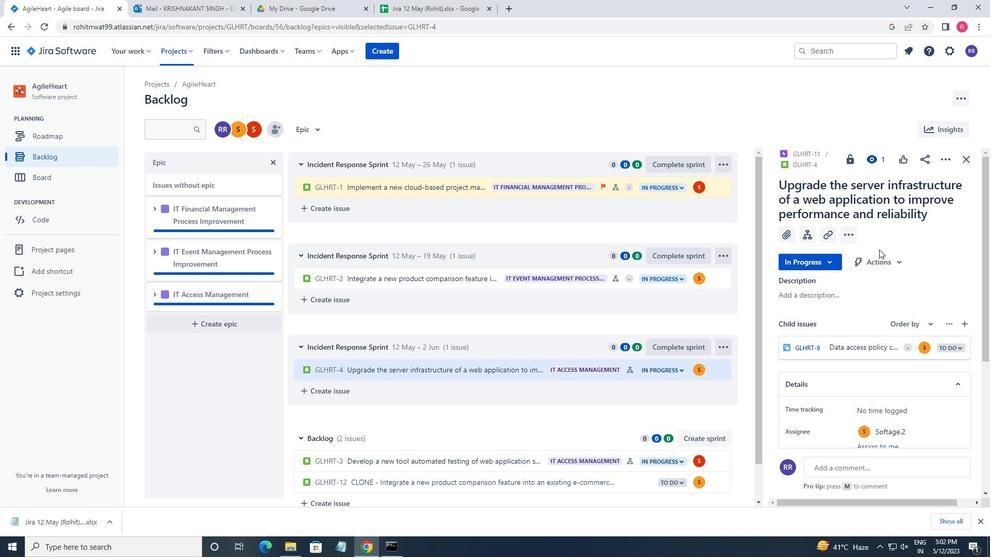 
Action: Mouse scrolled (879, 249) with delta (0, 0)
Screenshot: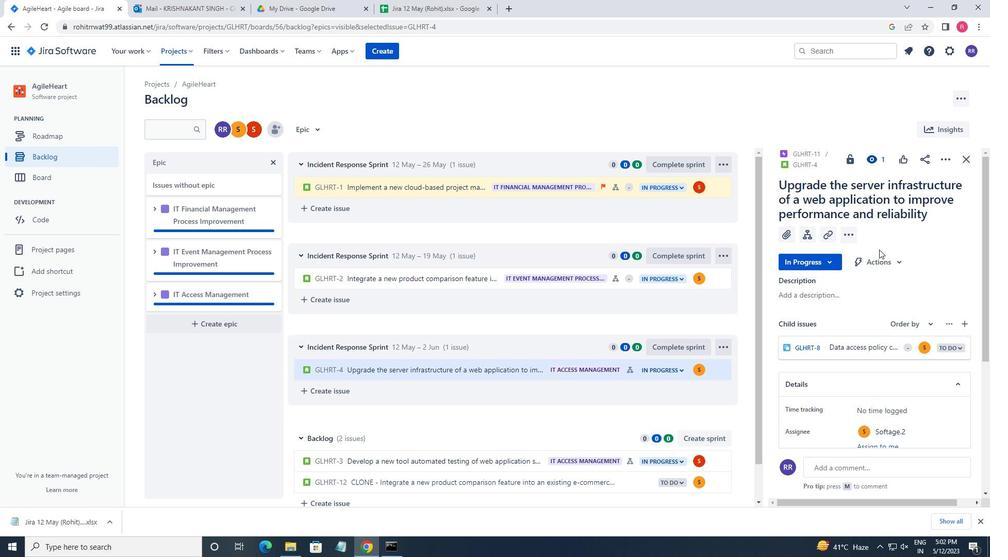 
Action: Mouse moved to (888, 352)
Screenshot: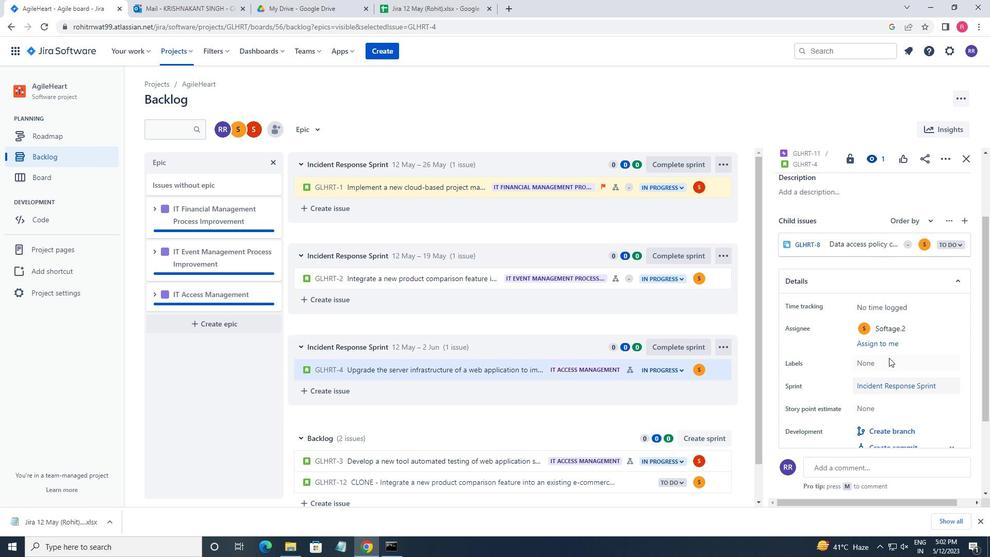 
Action: Mouse scrolled (888, 353) with delta (0, 0)
Screenshot: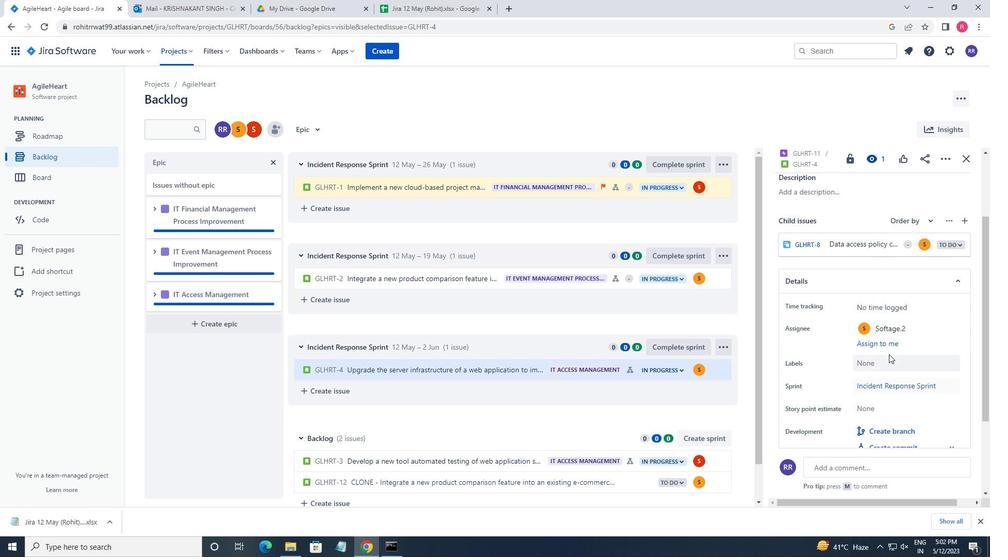 
Action: Mouse scrolled (888, 353) with delta (0, 0)
Screenshot: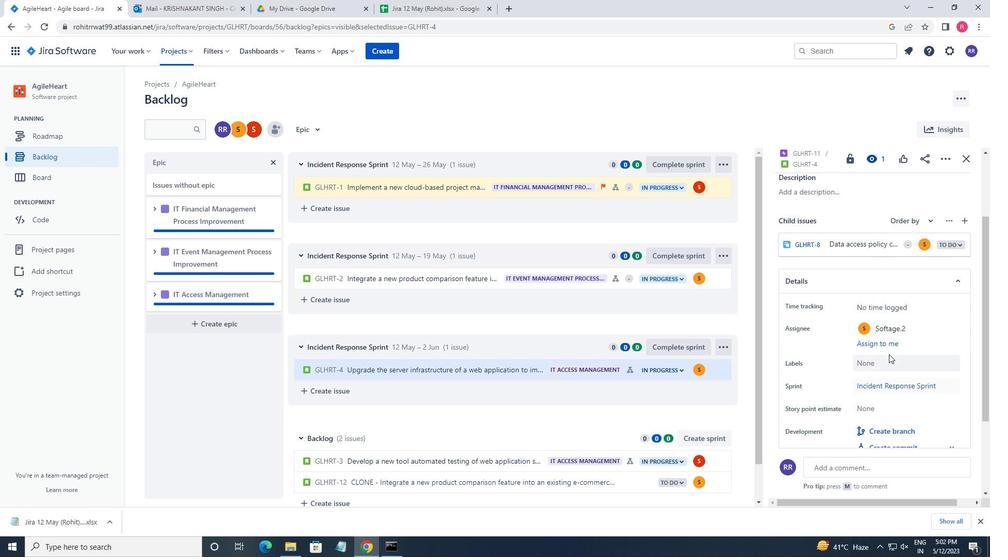 
Action: Mouse scrolled (888, 353) with delta (0, 0)
Screenshot: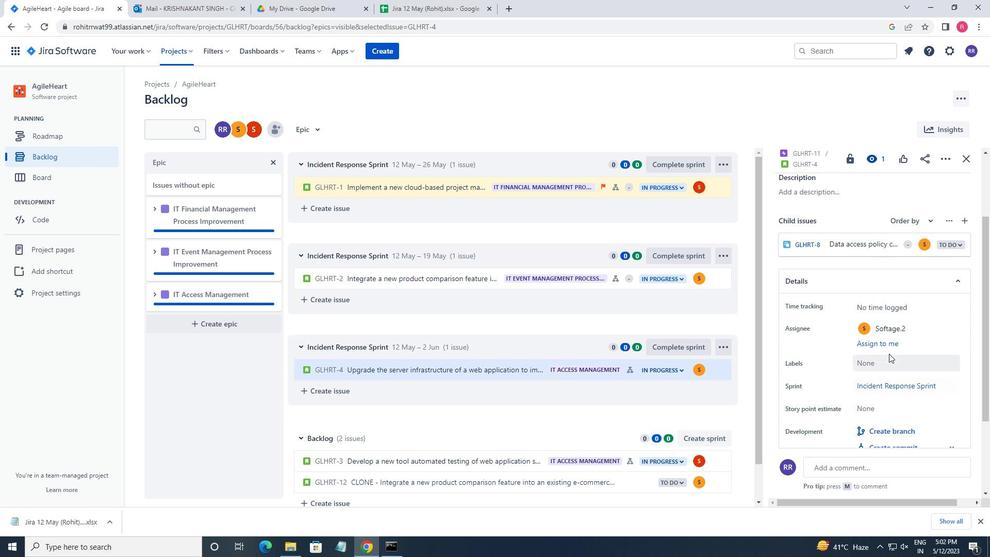 
Action: Mouse scrolled (888, 353) with delta (0, 0)
Screenshot: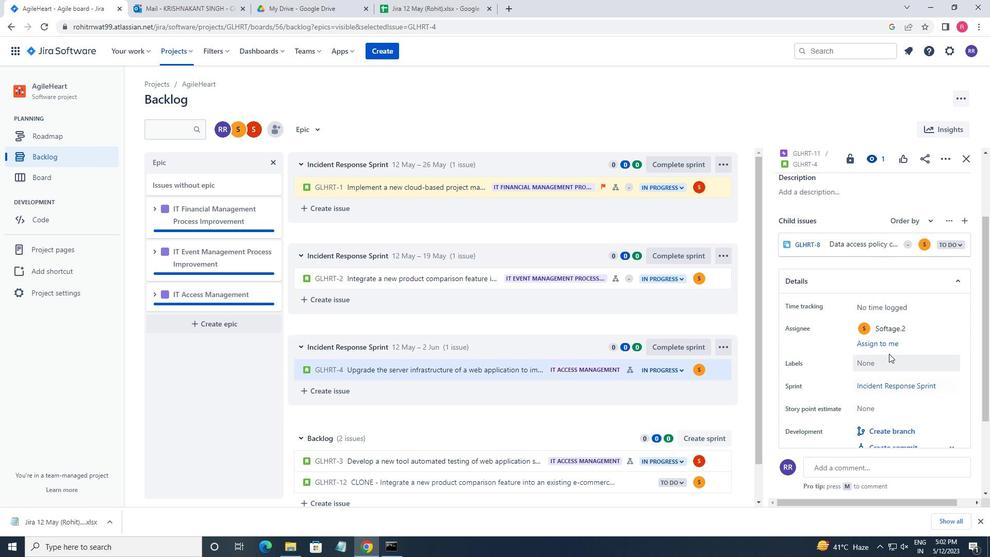 
Action: Mouse moved to (948, 167)
Screenshot: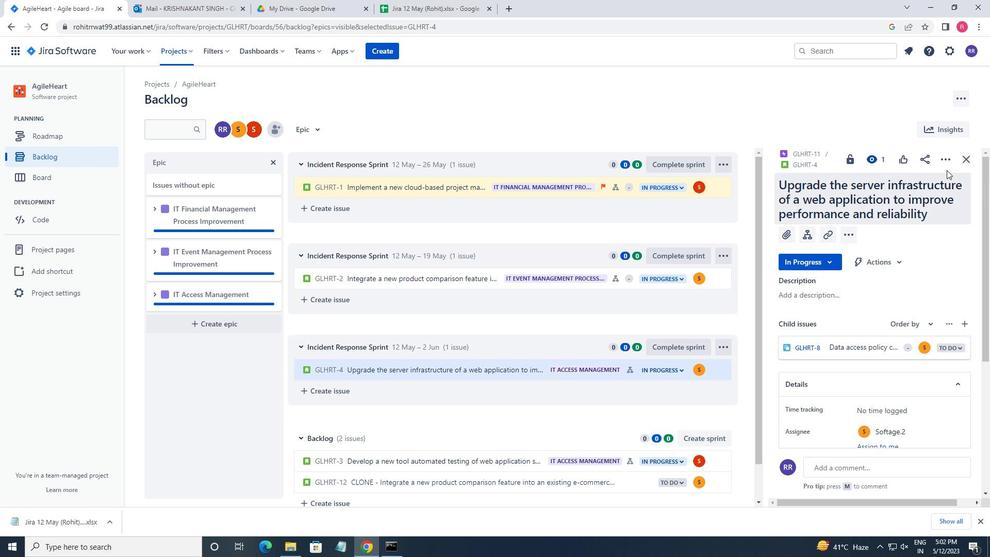 
Action: Mouse pressed left at (948, 167)
Screenshot: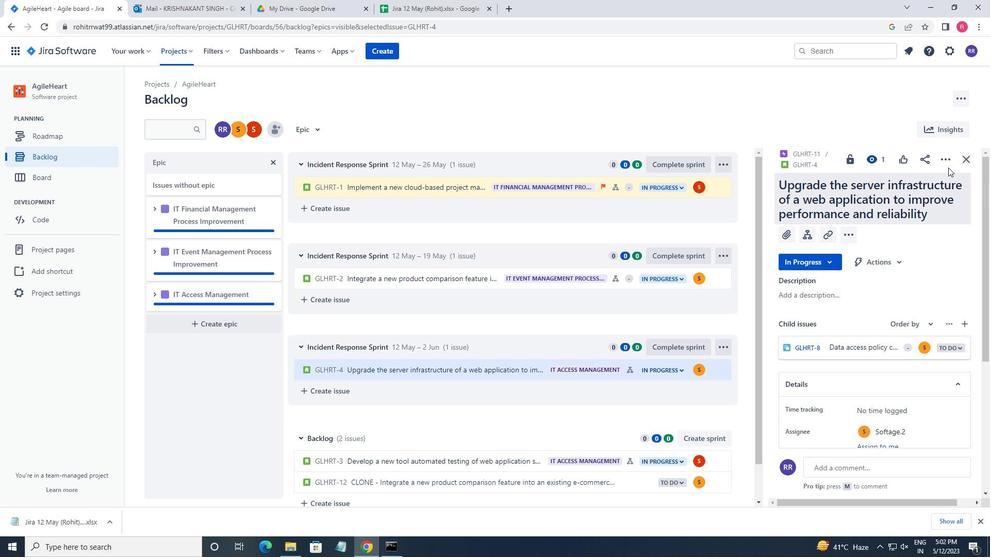 
Action: Mouse moved to (881, 192)
Screenshot: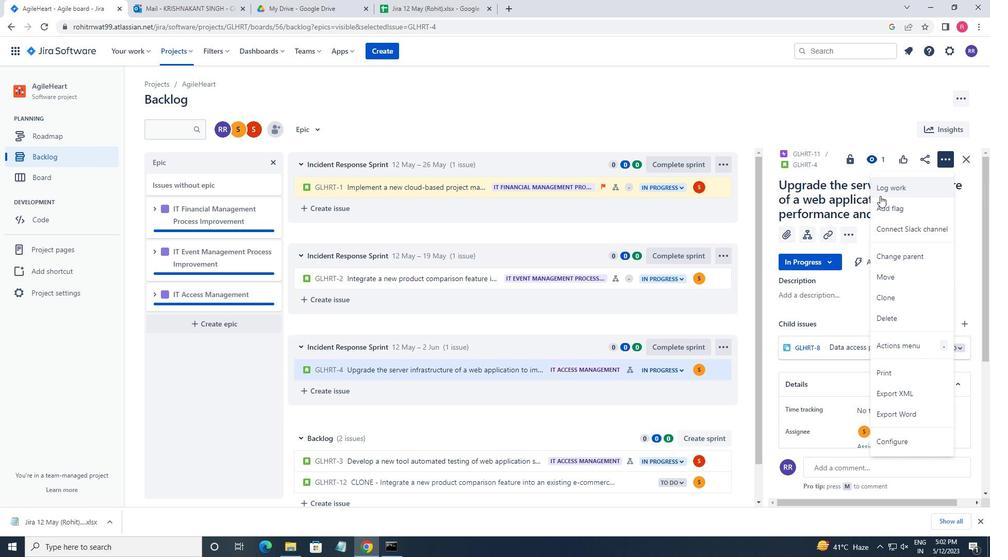 
Action: Mouse pressed left at (881, 192)
Screenshot: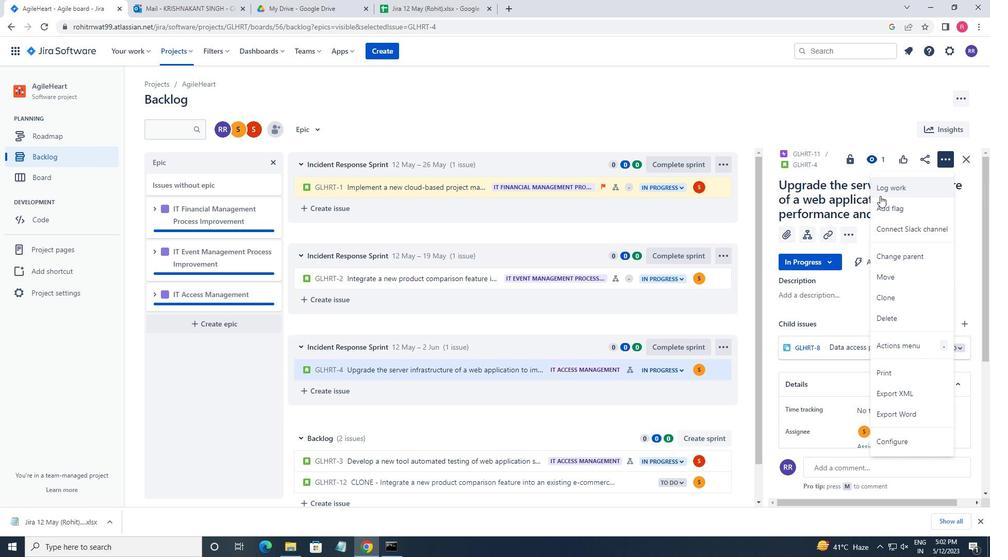 
Action: Mouse moved to (871, 205)
Screenshot: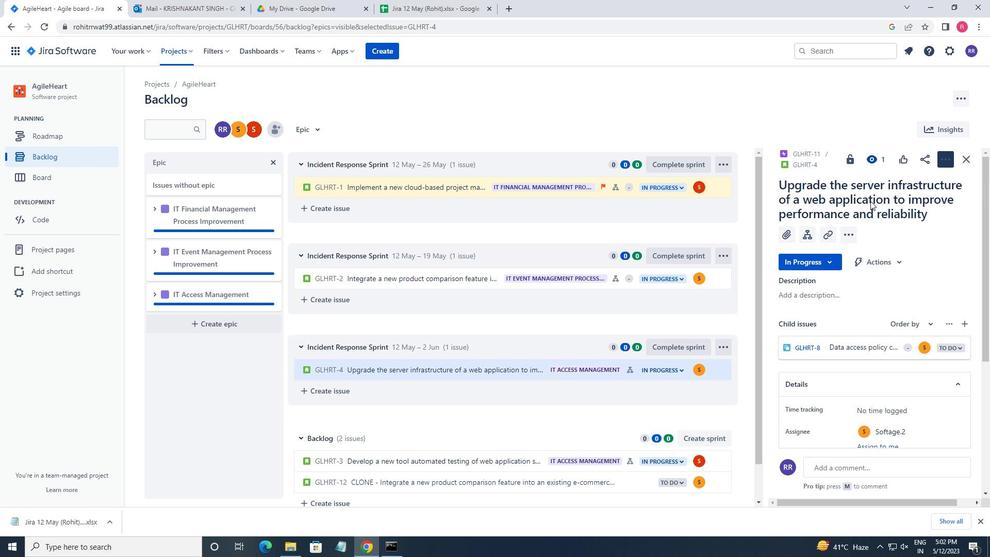 
Action: Key pressed 3w<Key.space>2d<Key.space>19h<Key.space>5m<Key.tab>5<Key.backspace>6w<Key.space>5d<Key.space>15h<Key.space>57m
Screenshot: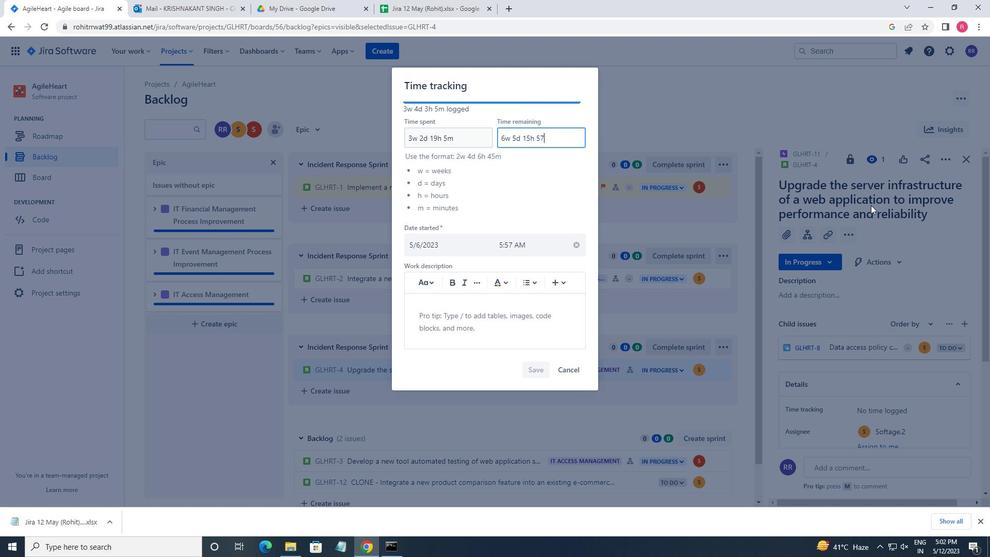 
Action: Mouse moved to (532, 365)
Screenshot: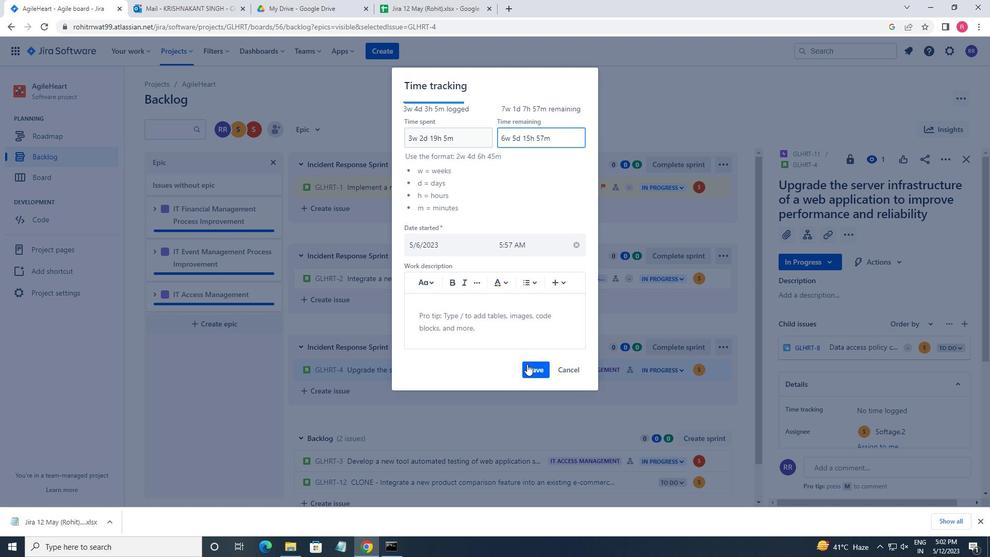 
Action: Mouse pressed left at (532, 365)
Screenshot: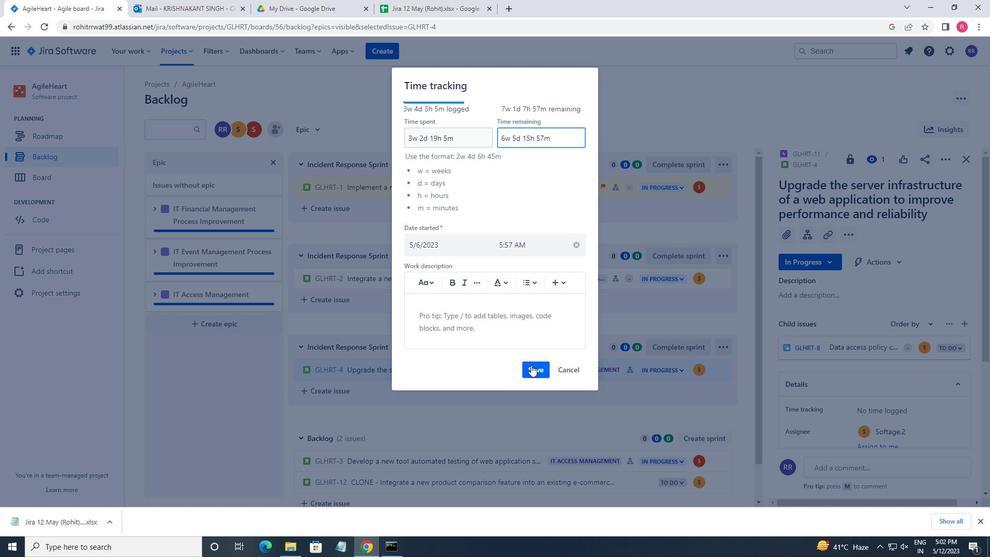 
Action: Mouse moved to (632, 447)
Screenshot: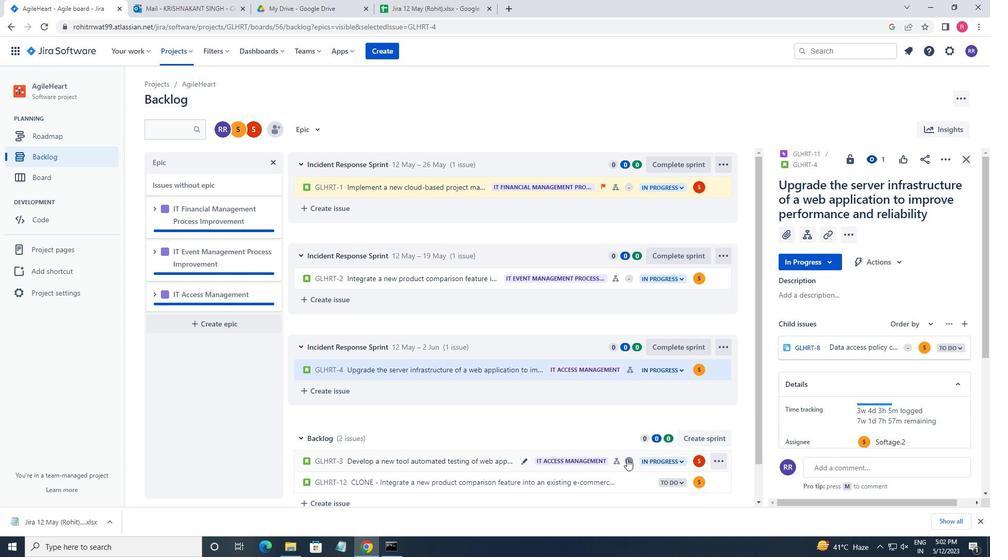 
Action: Mouse scrolled (632, 447) with delta (0, 0)
Screenshot: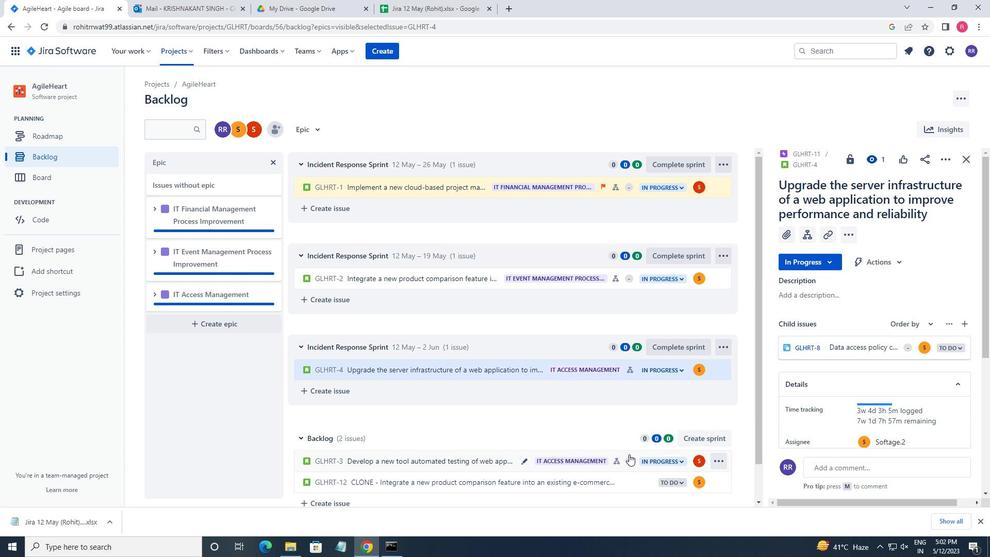 
Action: Mouse scrolled (632, 447) with delta (0, 0)
Screenshot: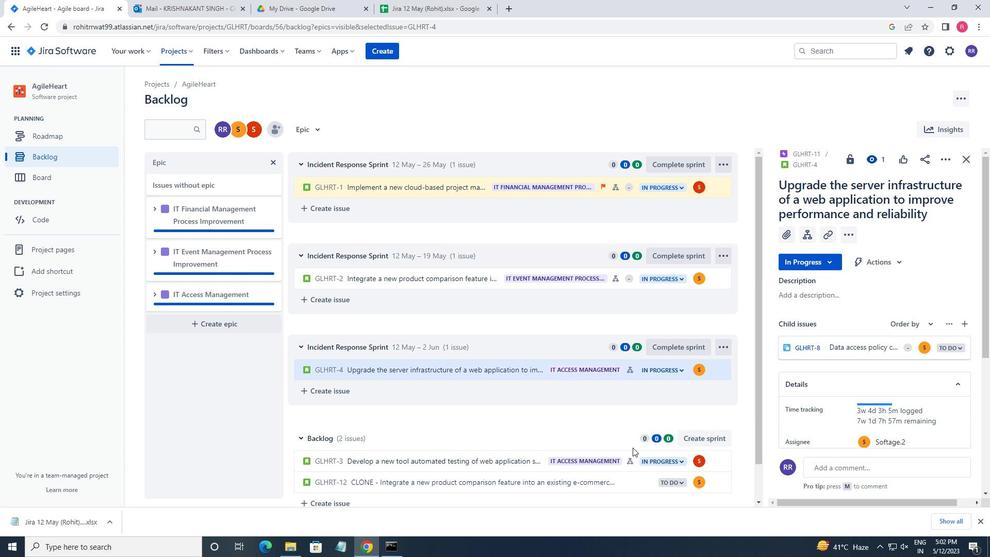 
Action: Mouse moved to (715, 329)
Screenshot: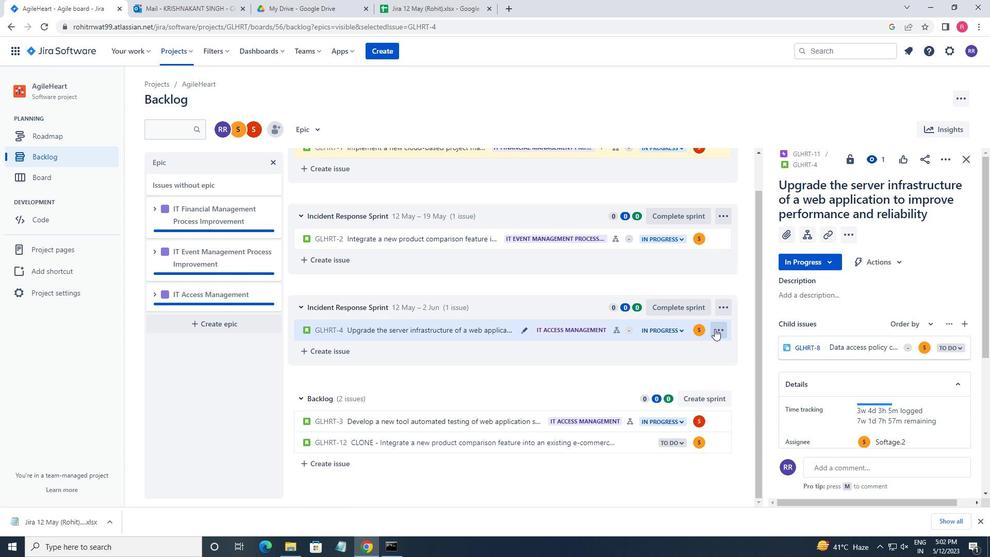
Action: Mouse pressed left at (715, 329)
Screenshot: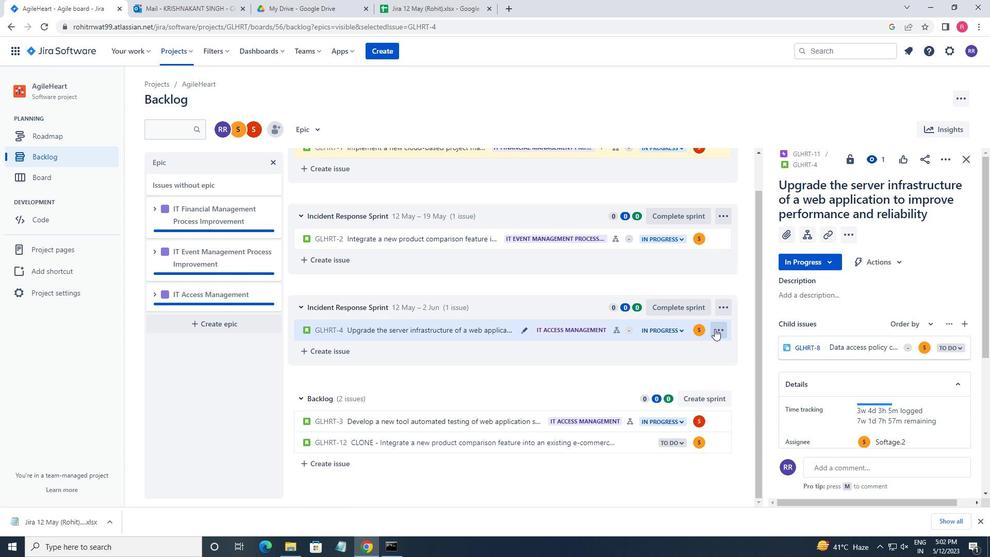 
Action: Mouse moved to (684, 304)
Screenshot: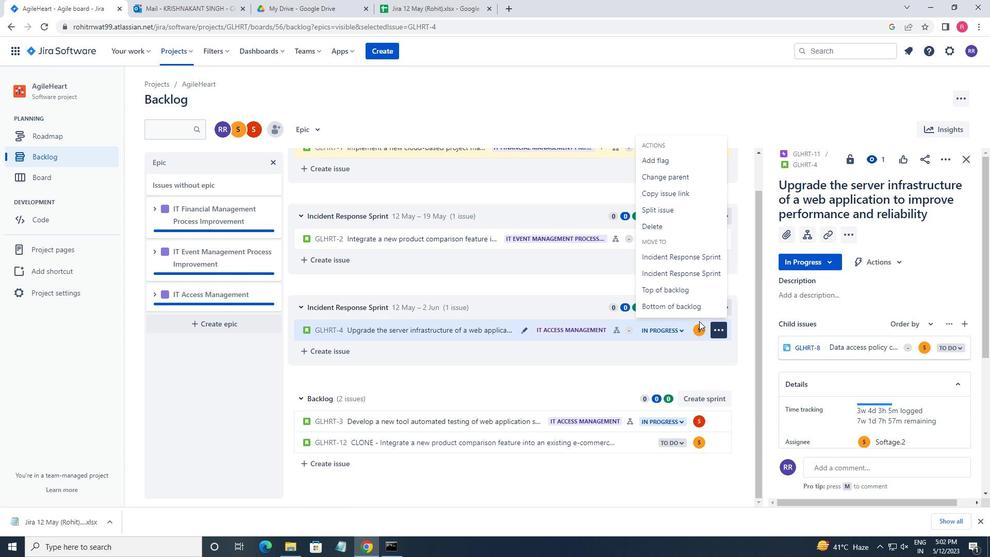
Action: Mouse pressed left at (684, 304)
Screenshot: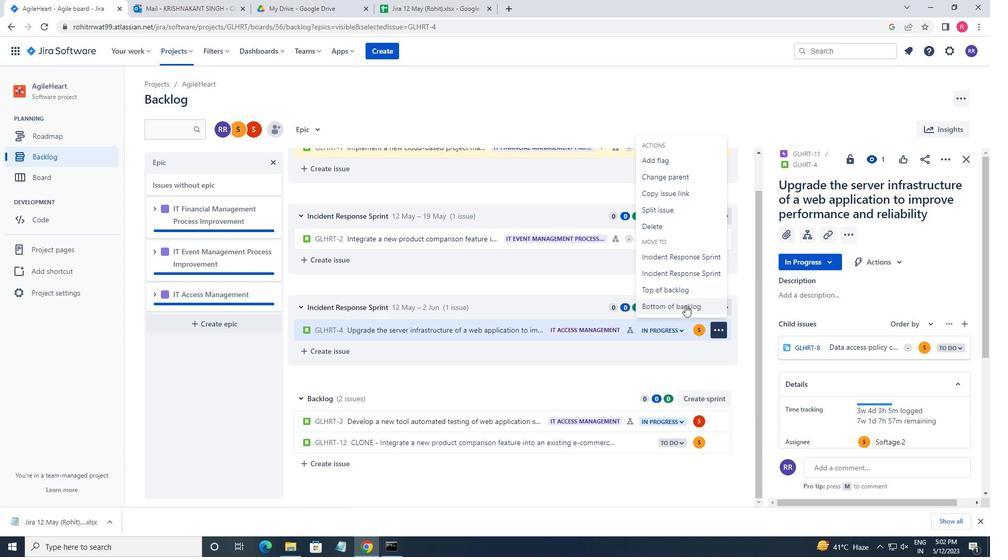 
Action: Mouse moved to (517, 166)
Screenshot: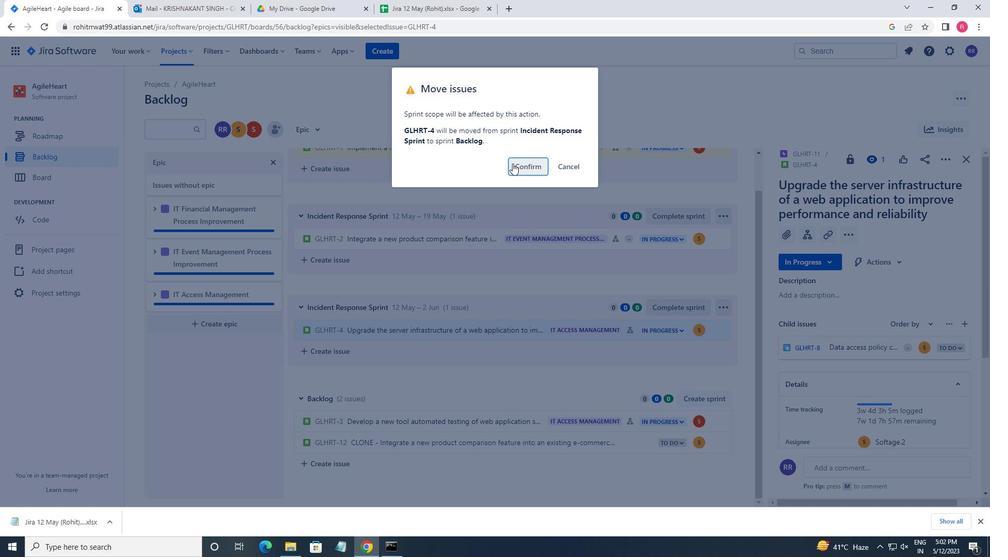 
Action: Mouse pressed left at (517, 166)
Screenshot: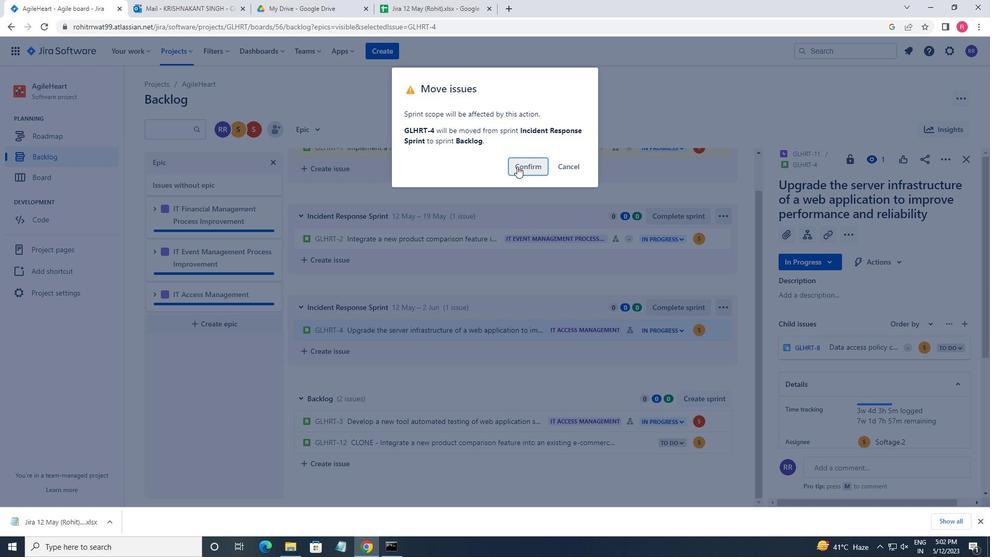 
Action: Mouse moved to (596, 356)
Screenshot: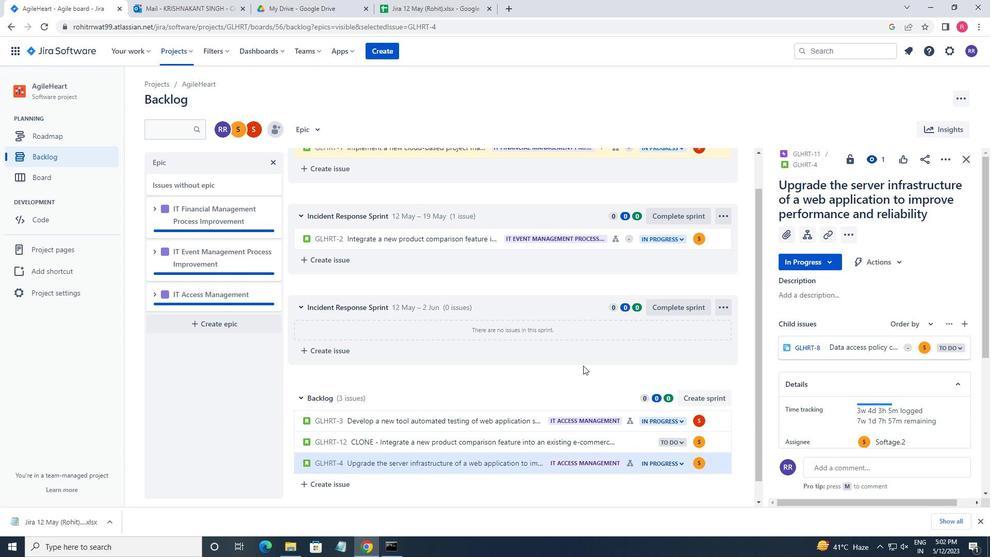 
Action: Mouse scrolled (596, 355) with delta (0, 0)
Screenshot: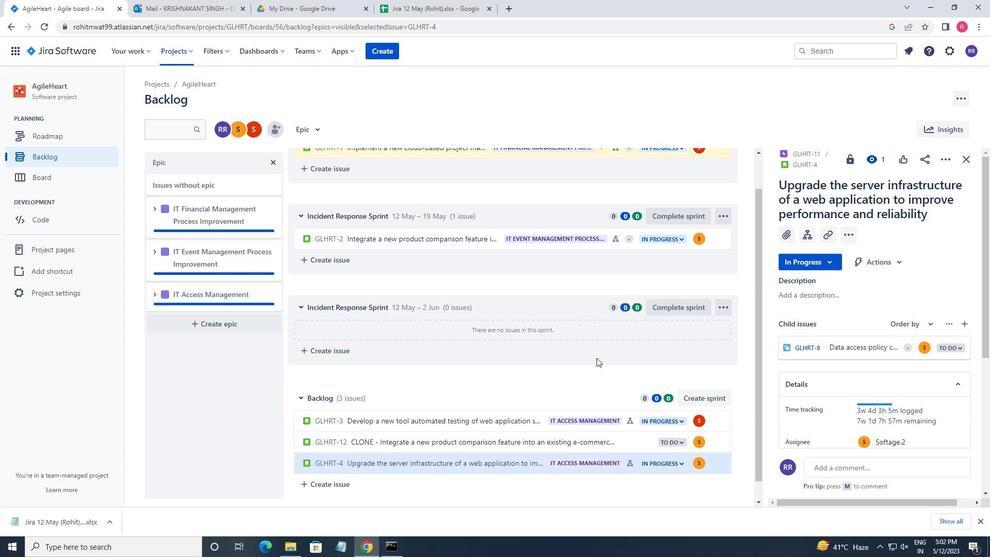 
Action: Mouse scrolled (596, 355) with delta (0, 0)
Screenshot: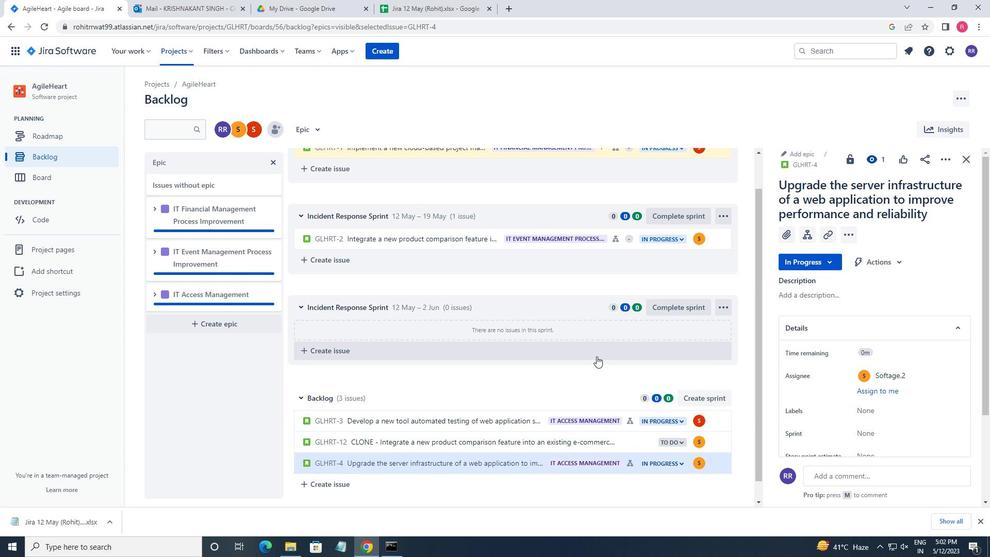 
Action: Mouse scrolled (596, 355) with delta (0, 0)
Screenshot: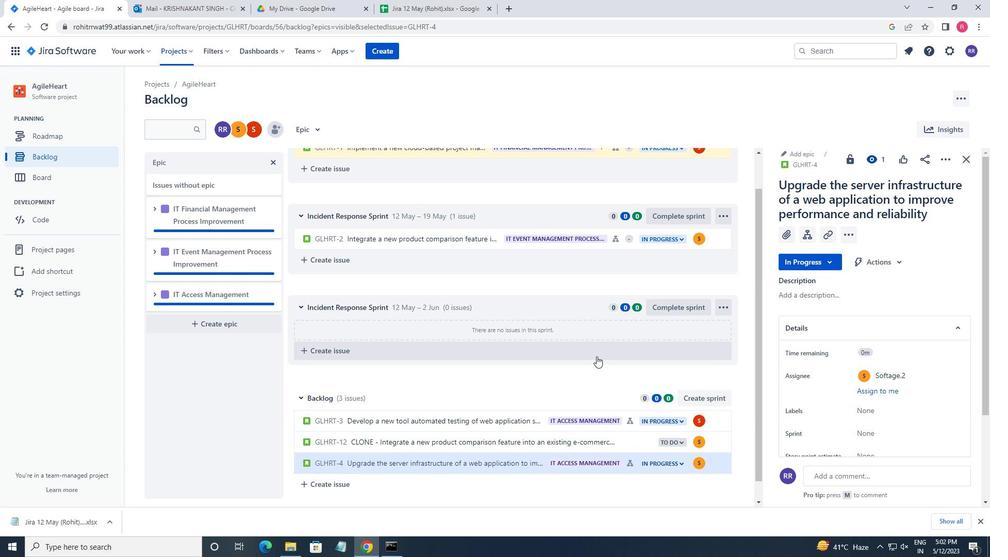 
Action: Mouse scrolled (596, 355) with delta (0, 0)
Screenshot: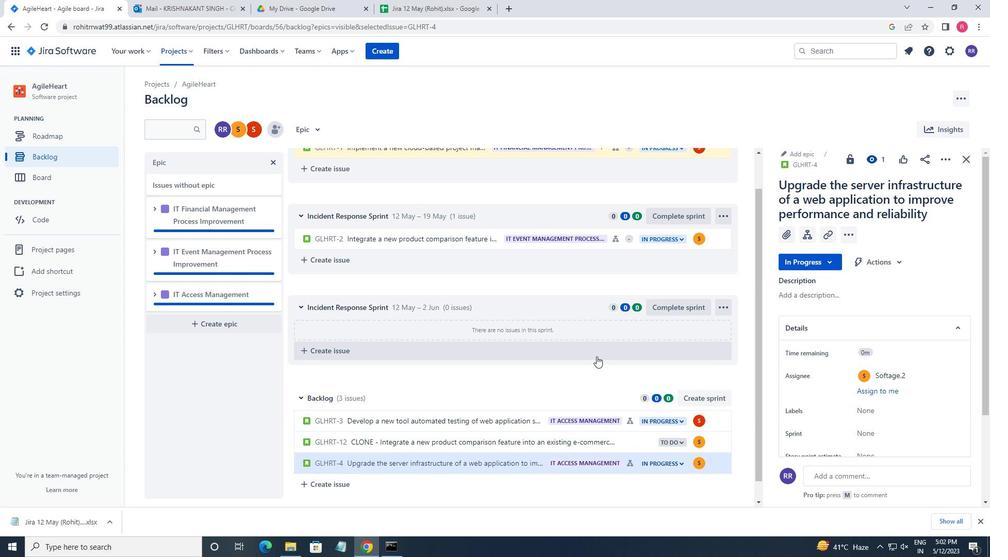 
Action: Mouse moved to (578, 444)
Screenshot: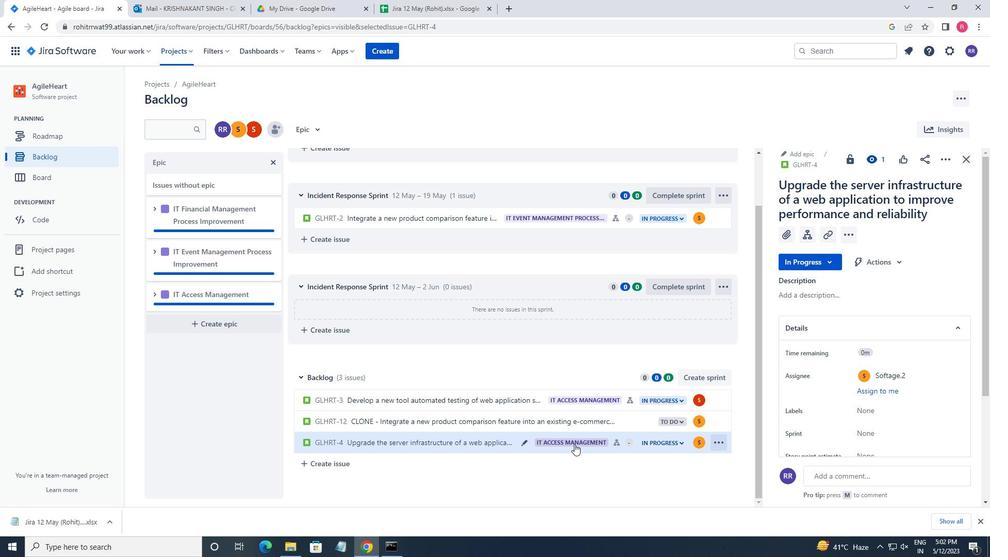 
Action: Mouse pressed left at (578, 444)
Screenshot: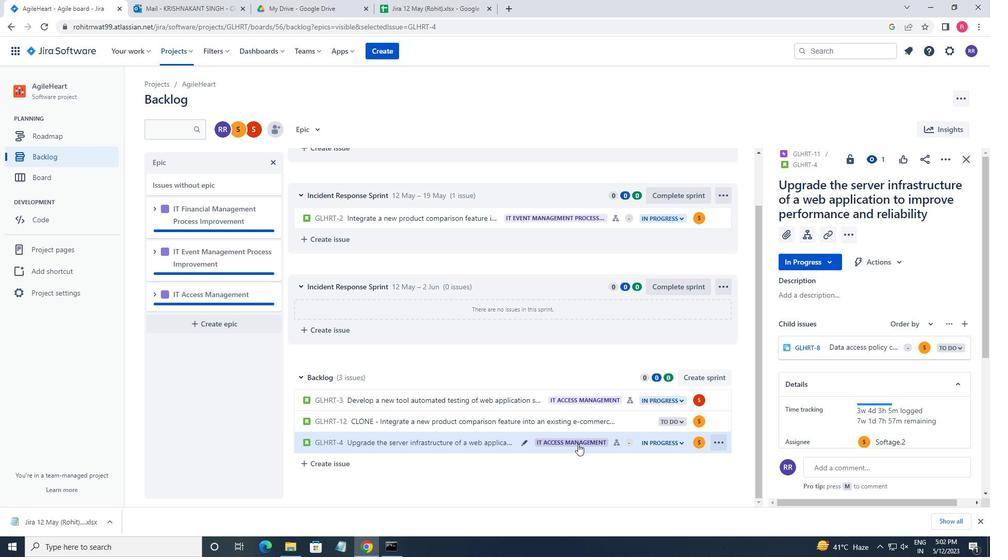 
Action: Mouse moved to (591, 465)
Screenshot: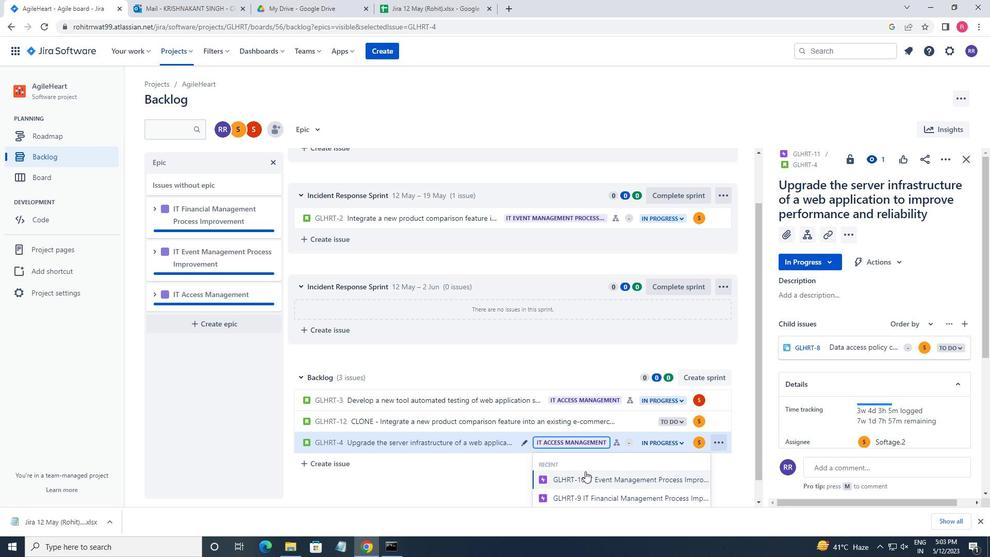 
Action: Mouse scrolled (591, 465) with delta (0, 0)
Screenshot: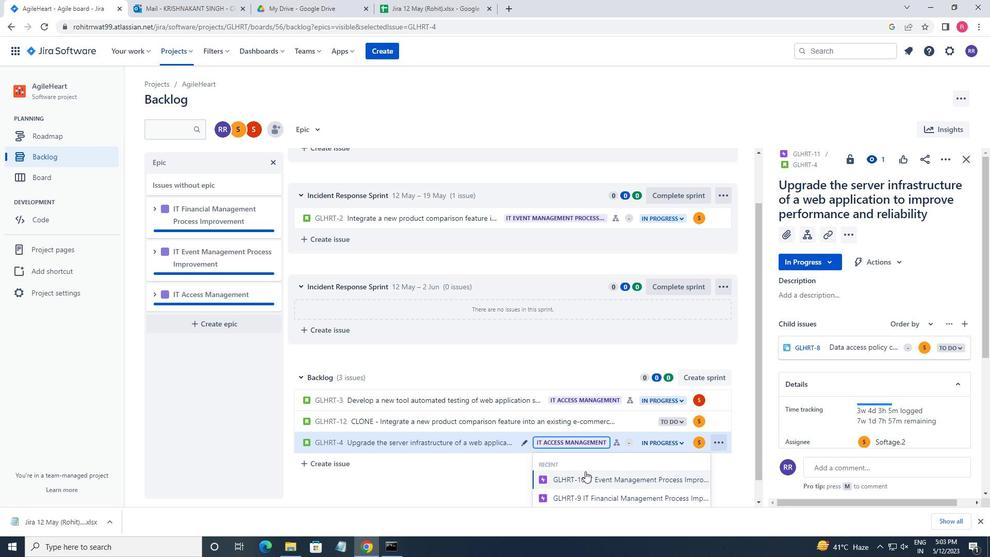 
Action: Mouse moved to (594, 463)
Screenshot: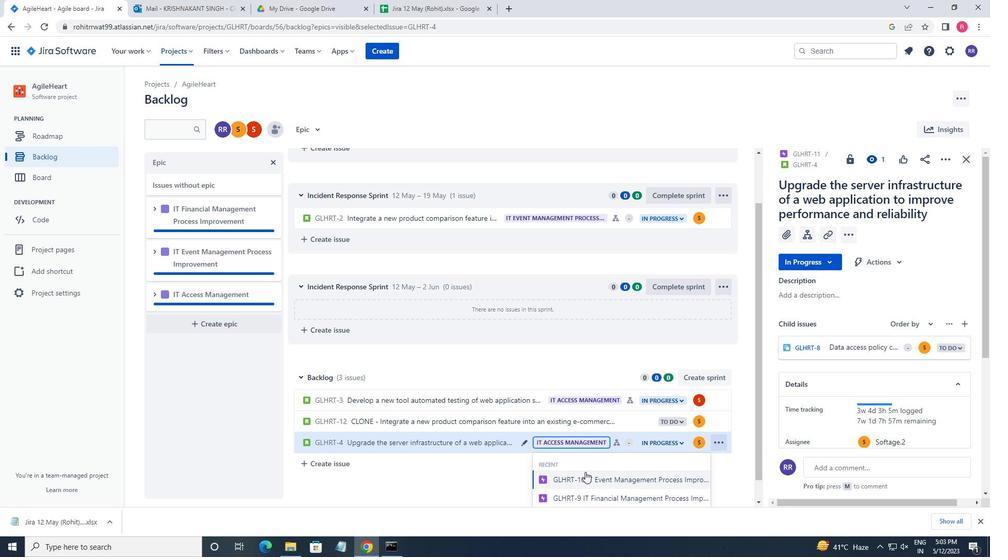 
Action: Mouse scrolled (594, 462) with delta (0, 0)
Screenshot: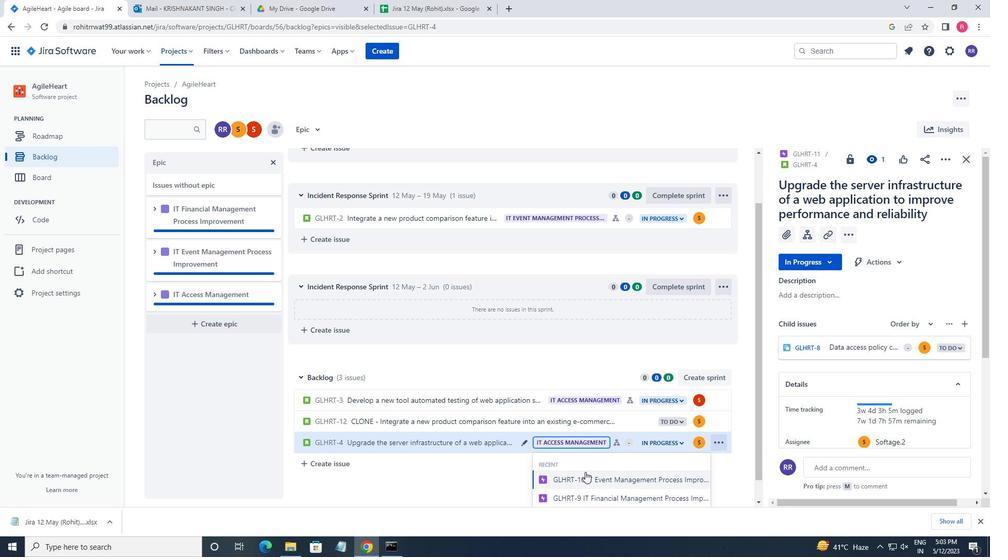 
Action: Mouse moved to (595, 462)
Screenshot: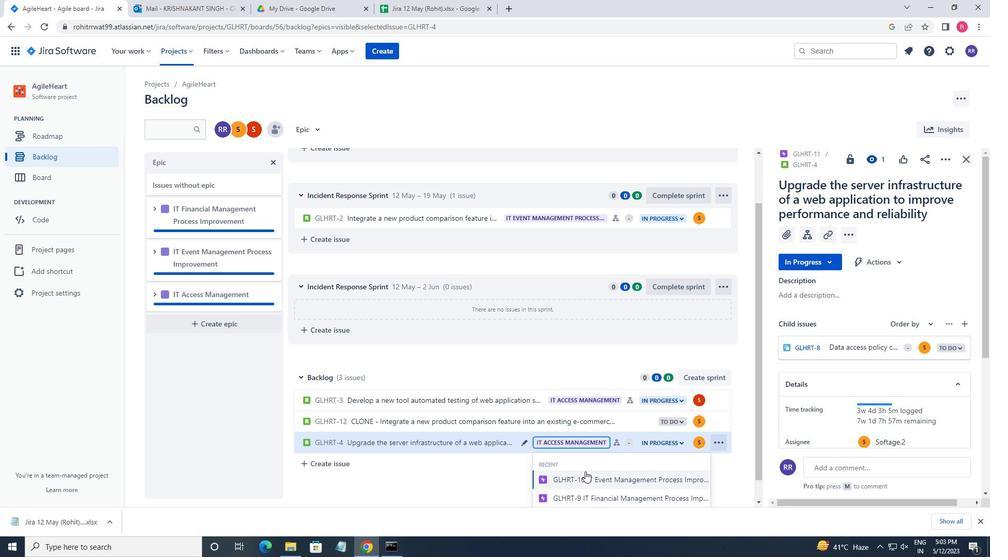 
Action: Mouse scrolled (595, 462) with delta (0, 0)
Screenshot: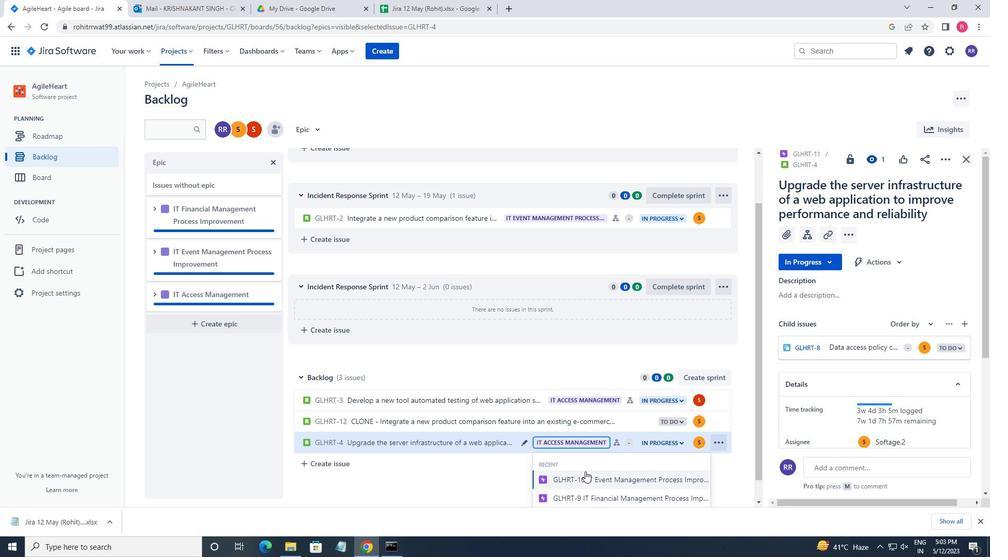 
Action: Mouse moved to (596, 462)
Screenshot: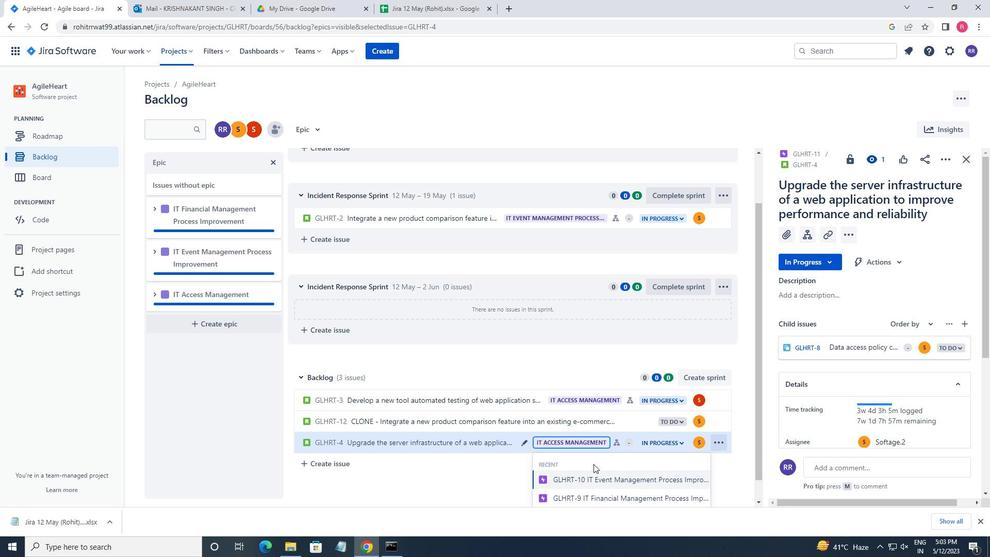 
Action: Mouse scrolled (596, 461) with delta (0, 0)
Screenshot: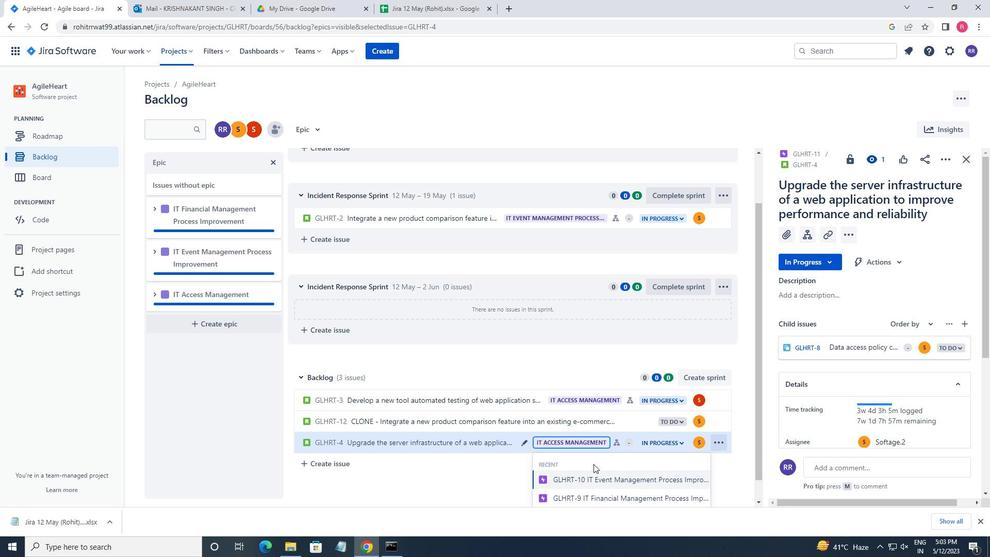 
Action: Mouse moved to (596, 461)
Screenshot: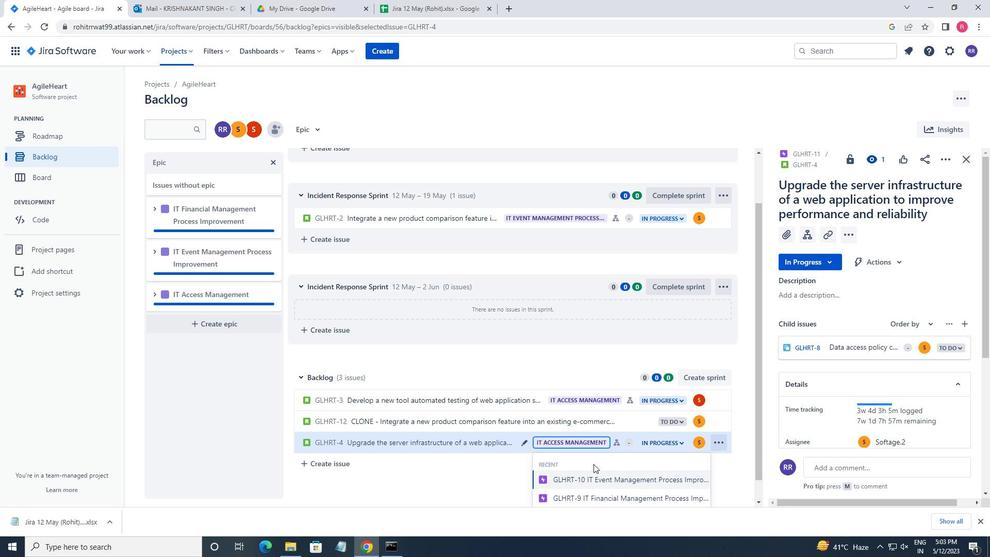 
Action: Mouse scrolled (596, 460) with delta (0, 0)
Screenshot: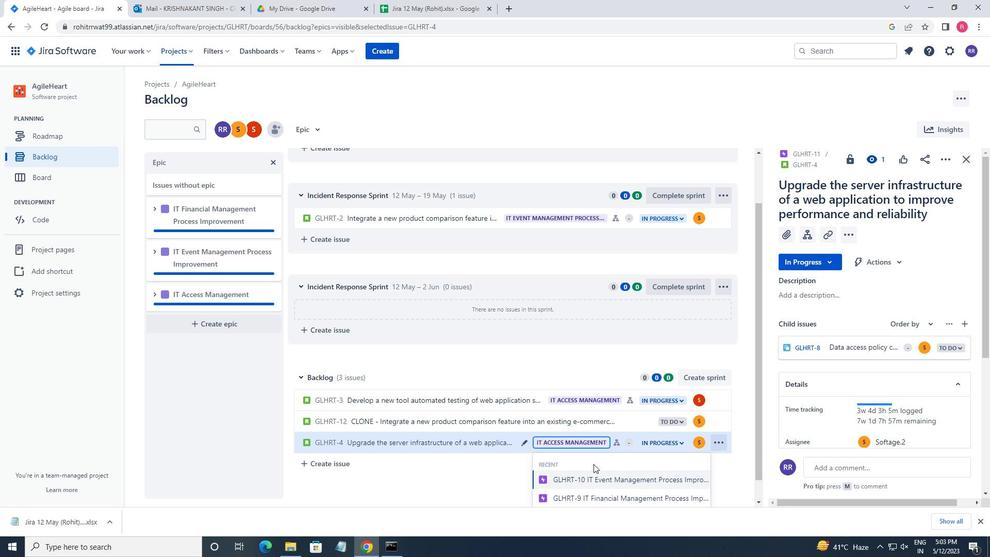 
Action: Mouse moved to (596, 458)
Screenshot: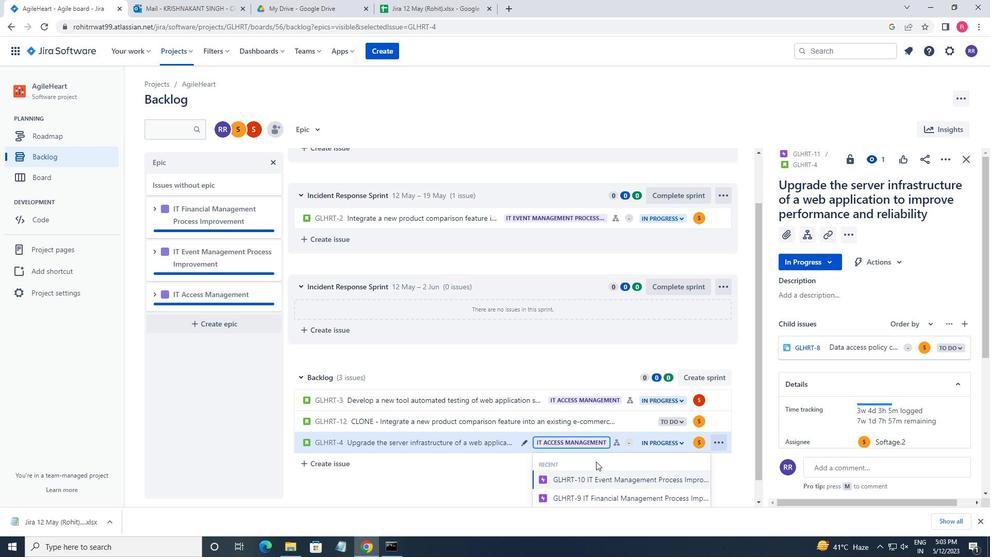 
Action: Mouse scrolled (596, 458) with delta (0, 0)
Screenshot: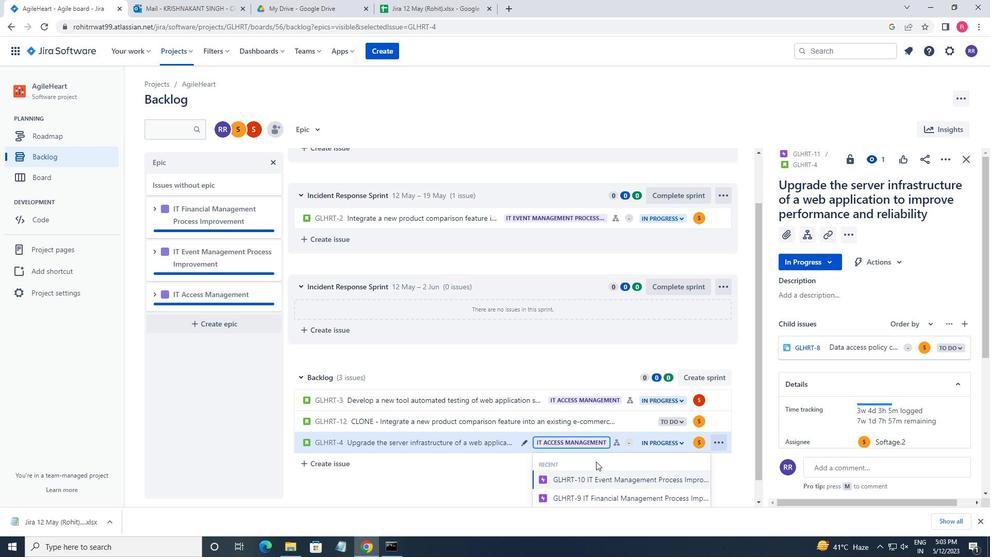 
Action: Mouse moved to (470, 382)
Screenshot: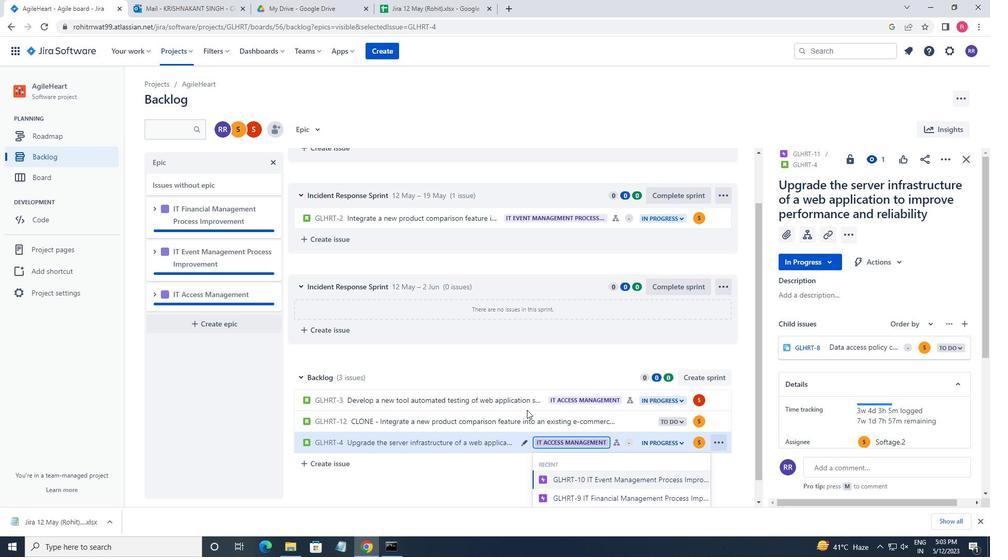 
Action: Mouse scrolled (470, 382) with delta (0, 0)
Screenshot: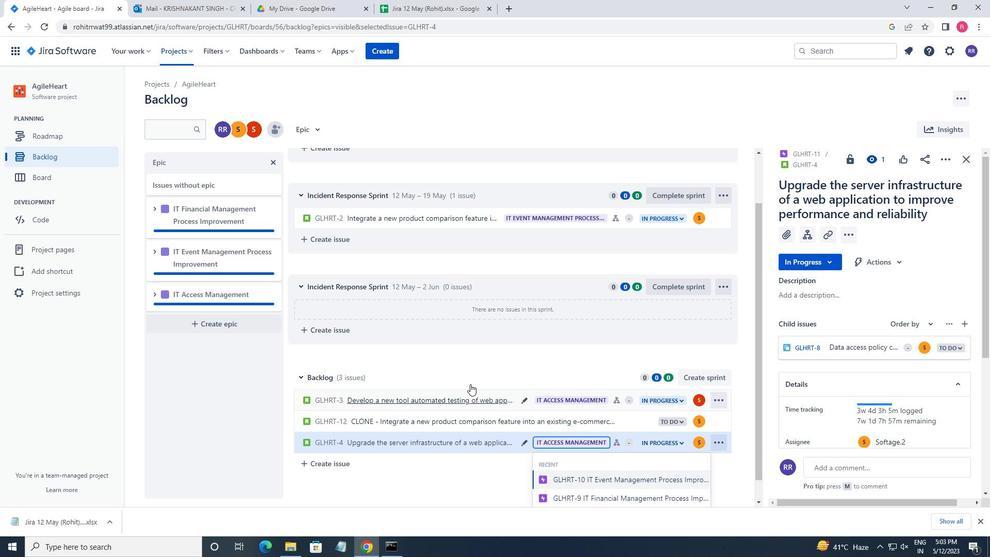 
Action: Mouse scrolled (470, 382) with delta (0, 0)
Screenshot: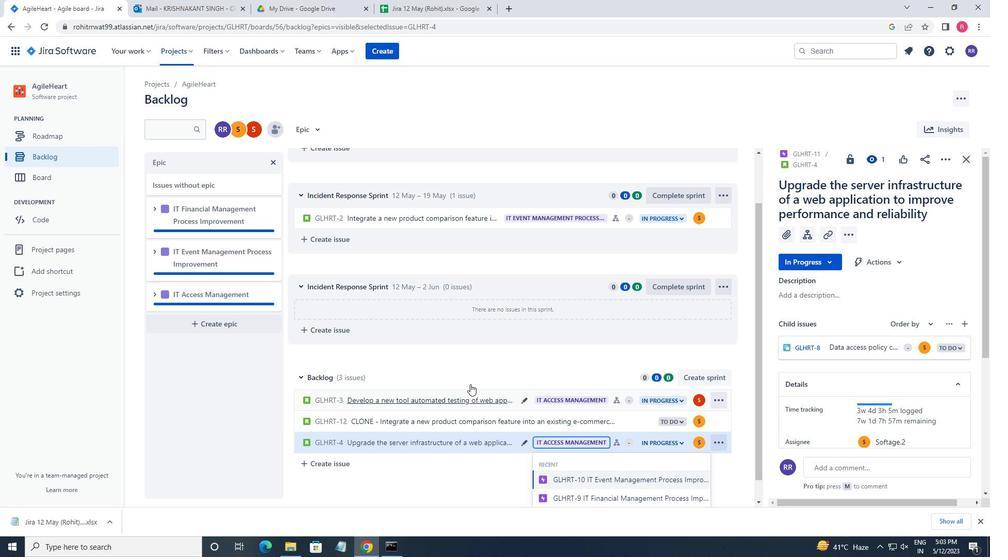 
Action: Mouse scrolled (470, 382) with delta (0, 0)
Screenshot: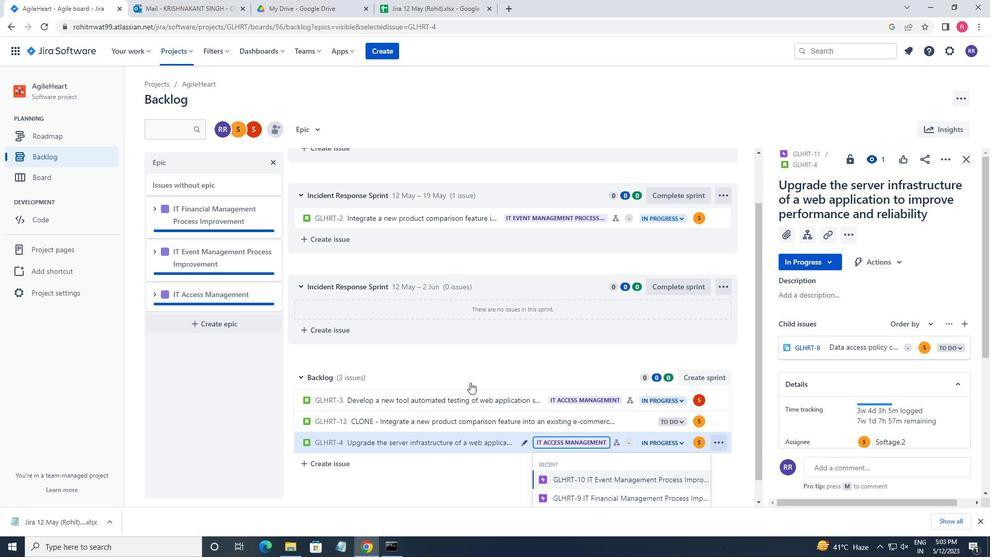 
Action: Mouse scrolled (470, 382) with delta (0, 0)
Screenshot: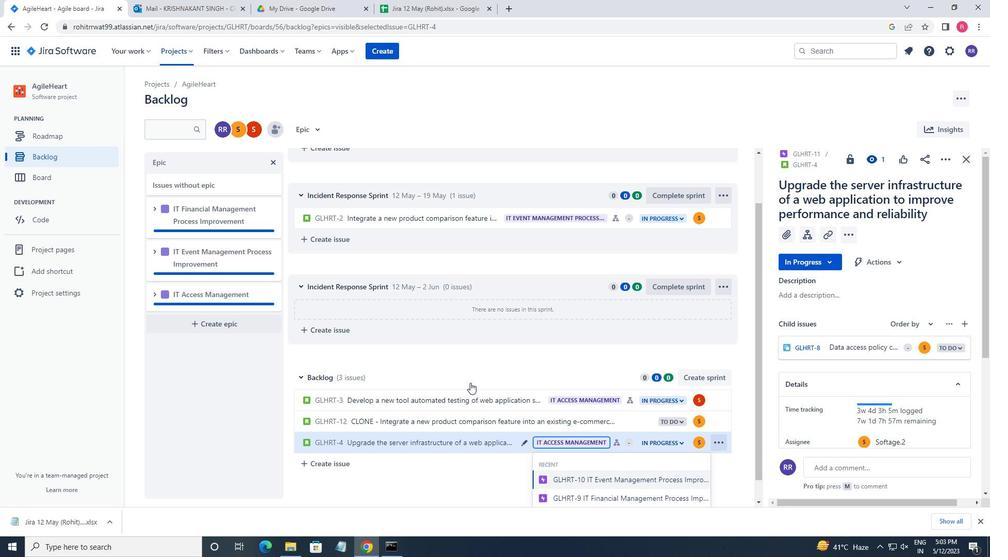 
Action: Mouse moved to (600, 480)
Screenshot: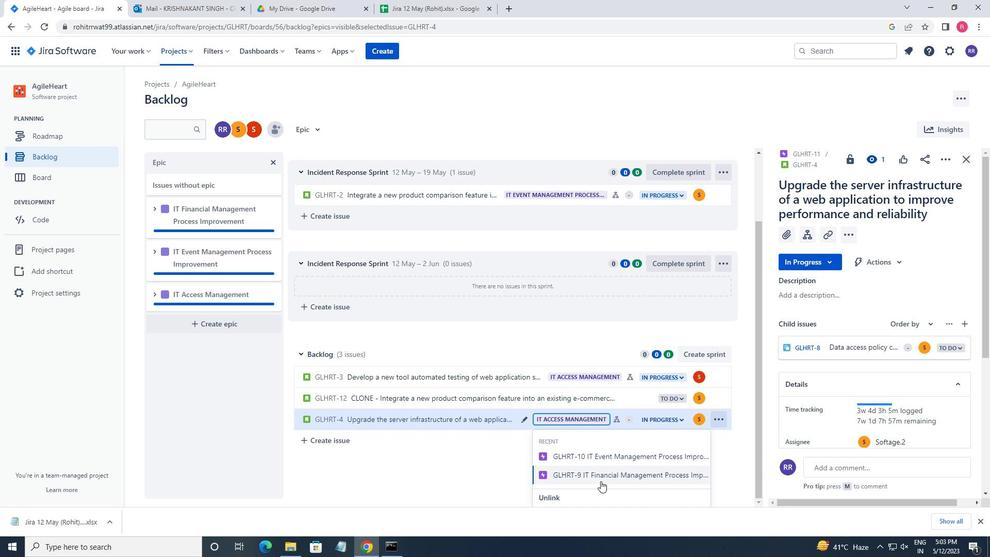 
Action: Mouse pressed left at (600, 480)
Screenshot: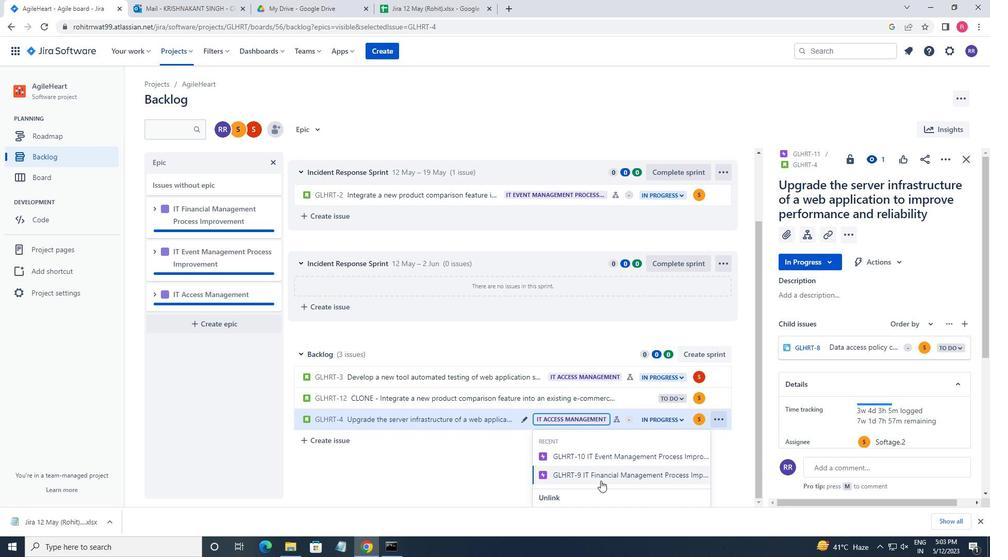 
Action: Mouse moved to (545, 370)
Screenshot: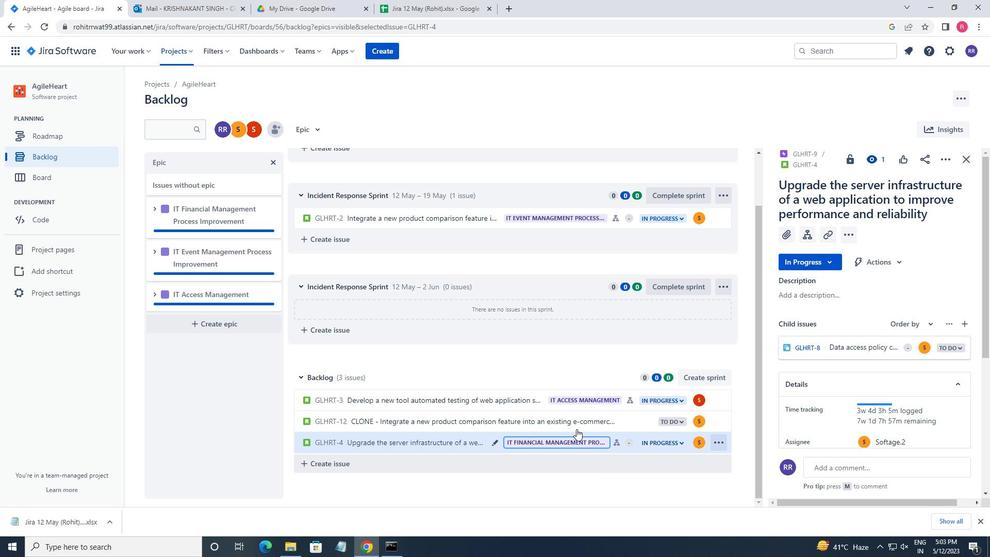
Action: Mouse scrolled (545, 371) with delta (0, 0)
Screenshot: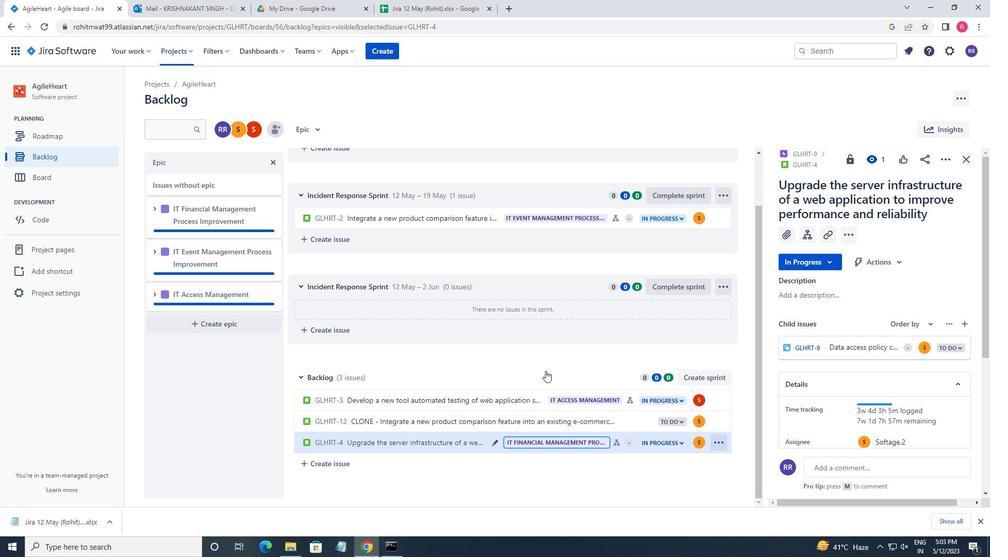 
Action: Mouse scrolled (545, 371) with delta (0, 0)
Screenshot: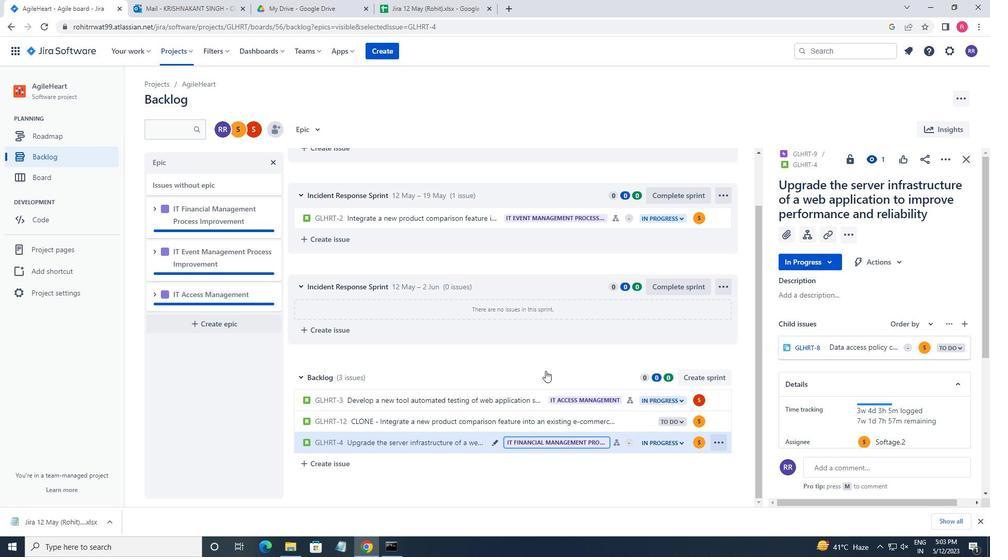 
Action: Mouse scrolled (545, 371) with delta (0, 0)
Screenshot: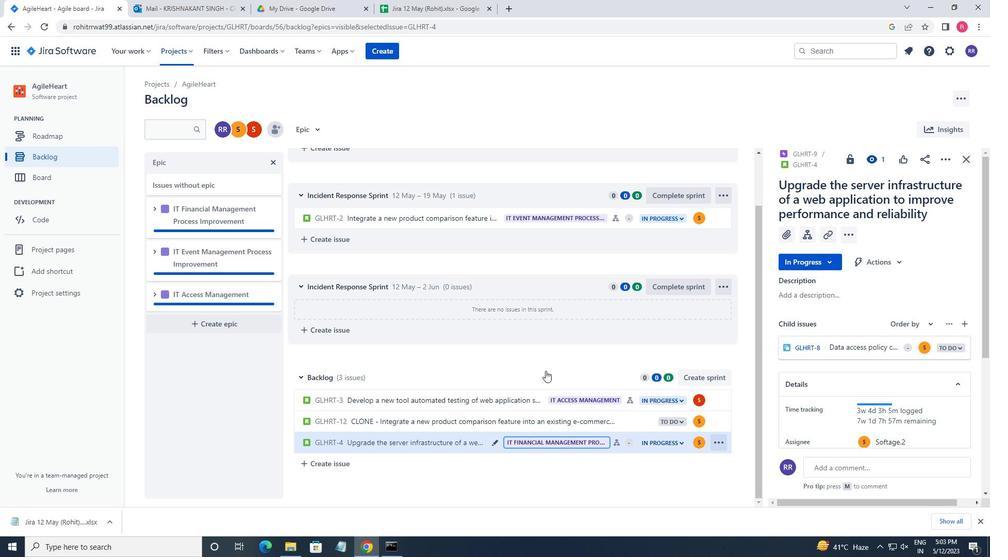 
Action: Mouse scrolled (545, 371) with delta (0, 0)
Screenshot: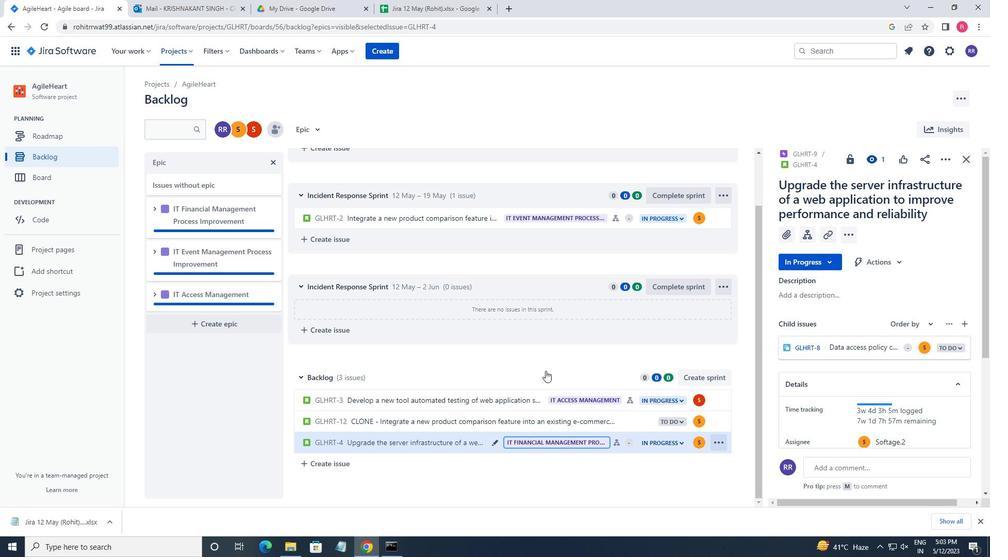 
Action: Mouse moved to (194, 391)
Screenshot: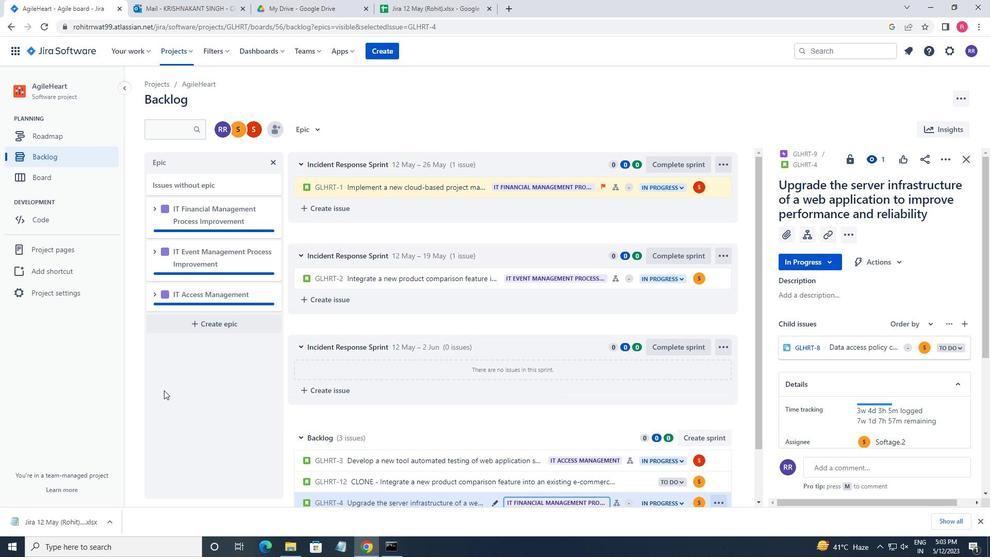 
Action: Mouse pressed left at (194, 391)
Screenshot: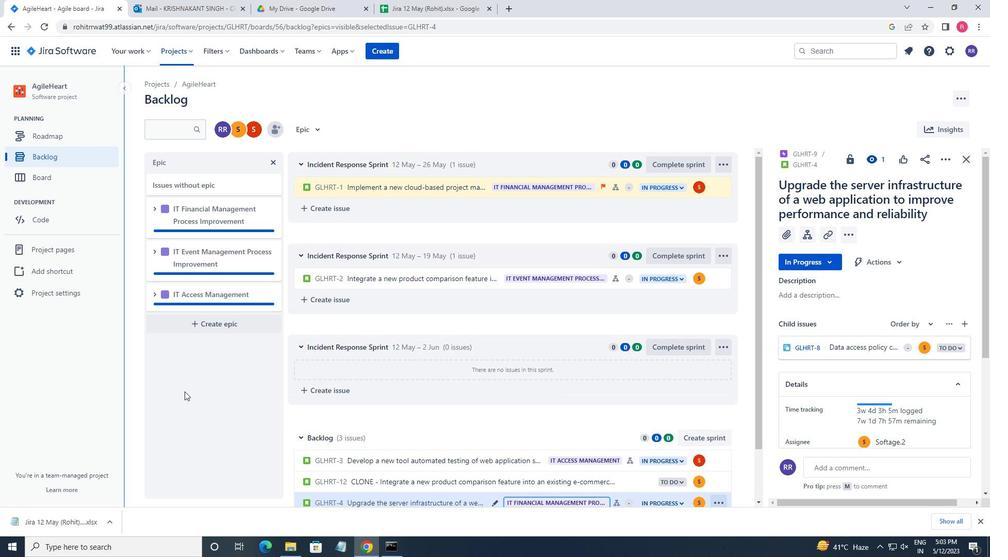 
